 Task: Look for space in Néa Filadélfeia, Greece from 13th August, 2023 to 17th August, 2023 for 2 adults in price range Rs.10000 to Rs.16000. Place can be entire place with 2 bedrooms having 2 beds and 1 bathroom. Property type can be house, flat, hotel. Amenities needed are: wifi, washing machine. Booking option can be shelf check-in. Required host language is English.
Action: Mouse moved to (497, 61)
Screenshot: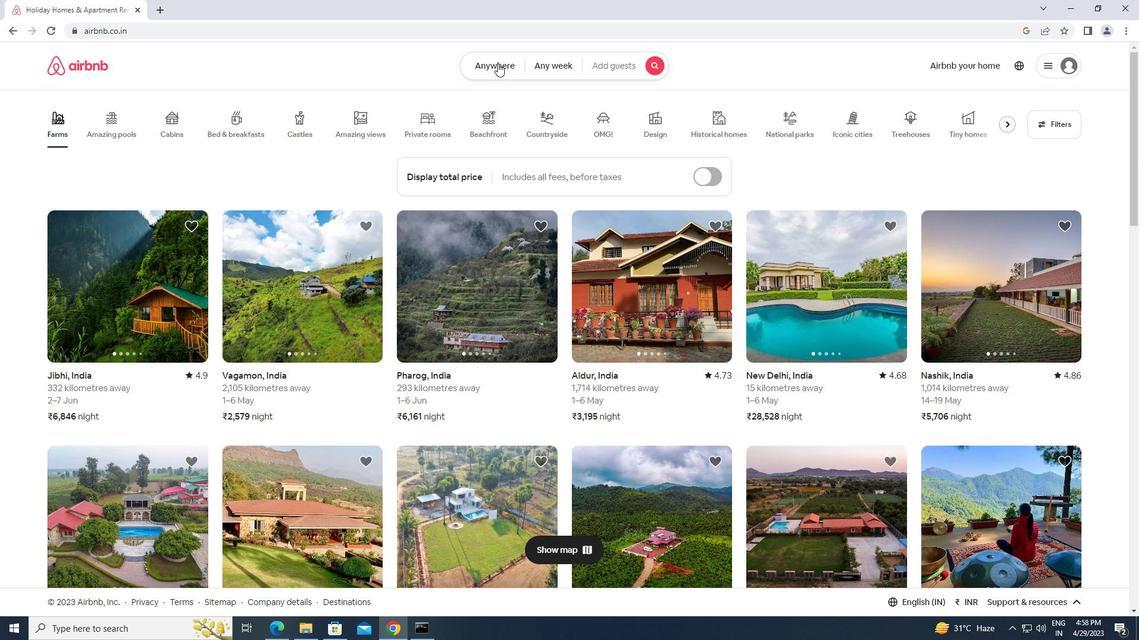 
Action: Mouse pressed left at (497, 61)
Screenshot: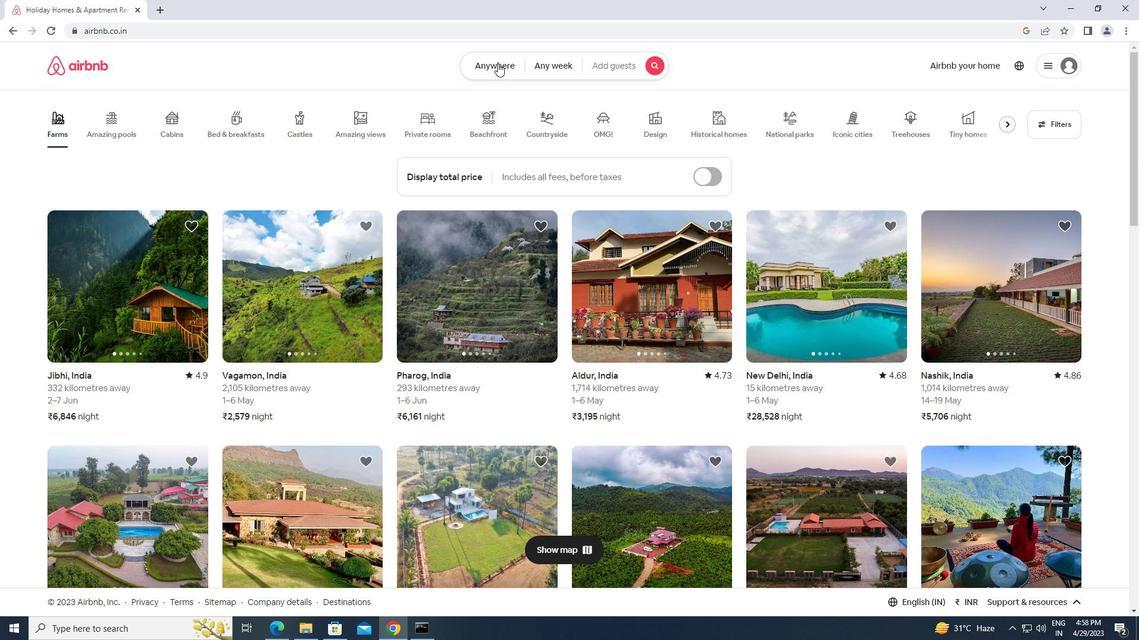 
Action: Mouse moved to (459, 100)
Screenshot: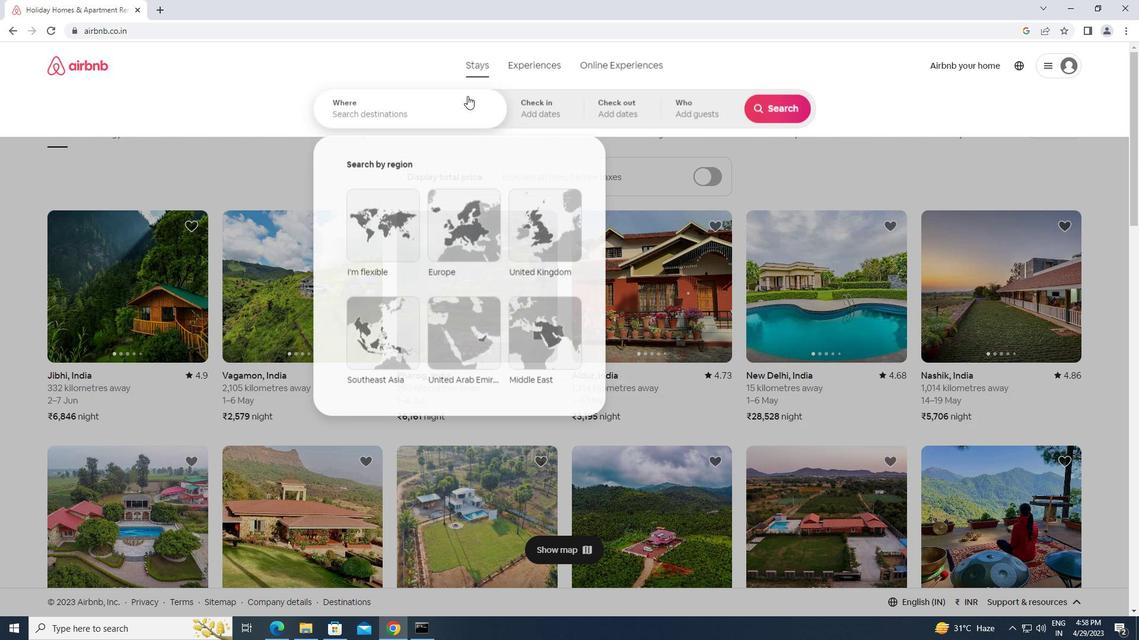 
Action: Mouse pressed left at (459, 100)
Screenshot: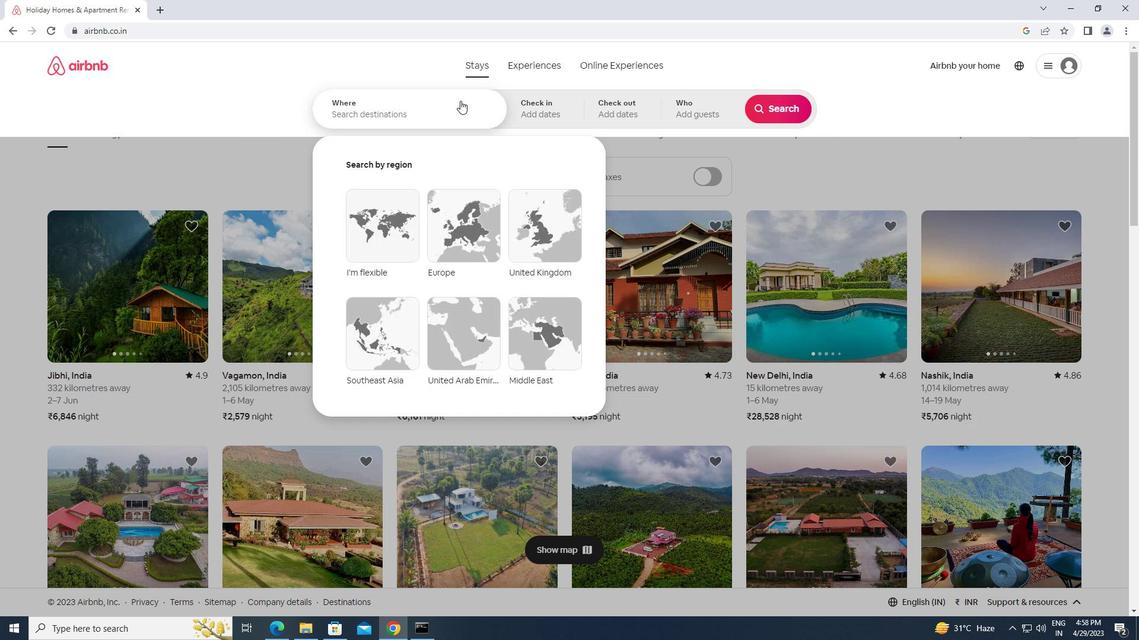 
Action: Key pressed <Key.caps_lock>n<Key.backspace><Key.caps_lock>n<Key.caps_lock>ea<Key.space><Key.caps_lock>f<Key.caps_lock>iladelfeia,<Key.space><Key.caps_lock>g<Key.caps_lock>reece<Key.enter>
Screenshot: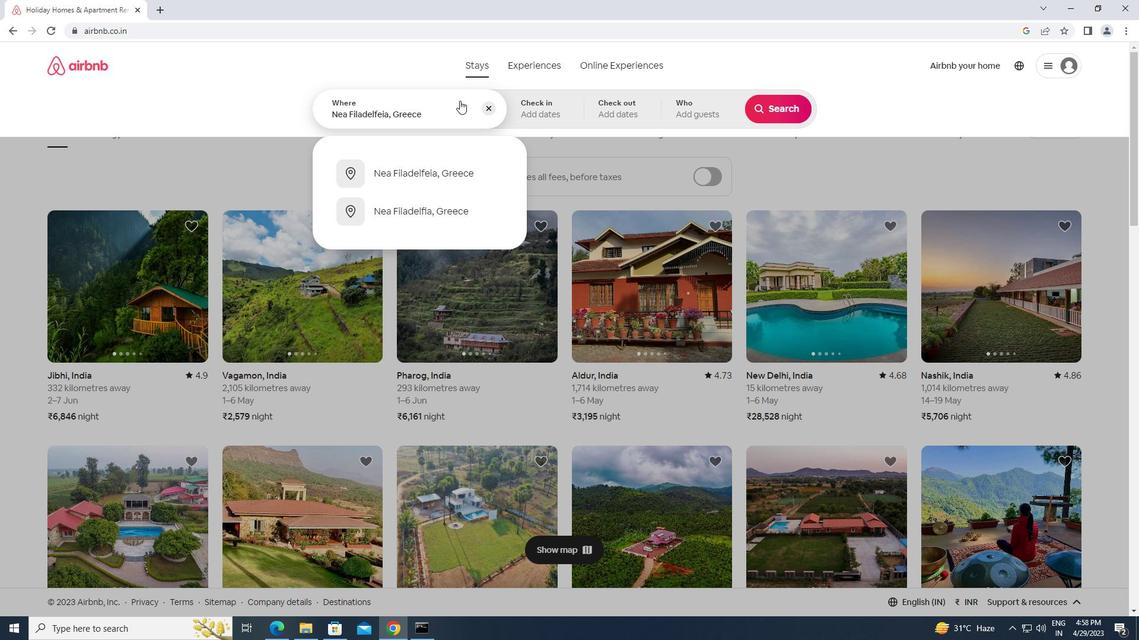 
Action: Mouse moved to (768, 200)
Screenshot: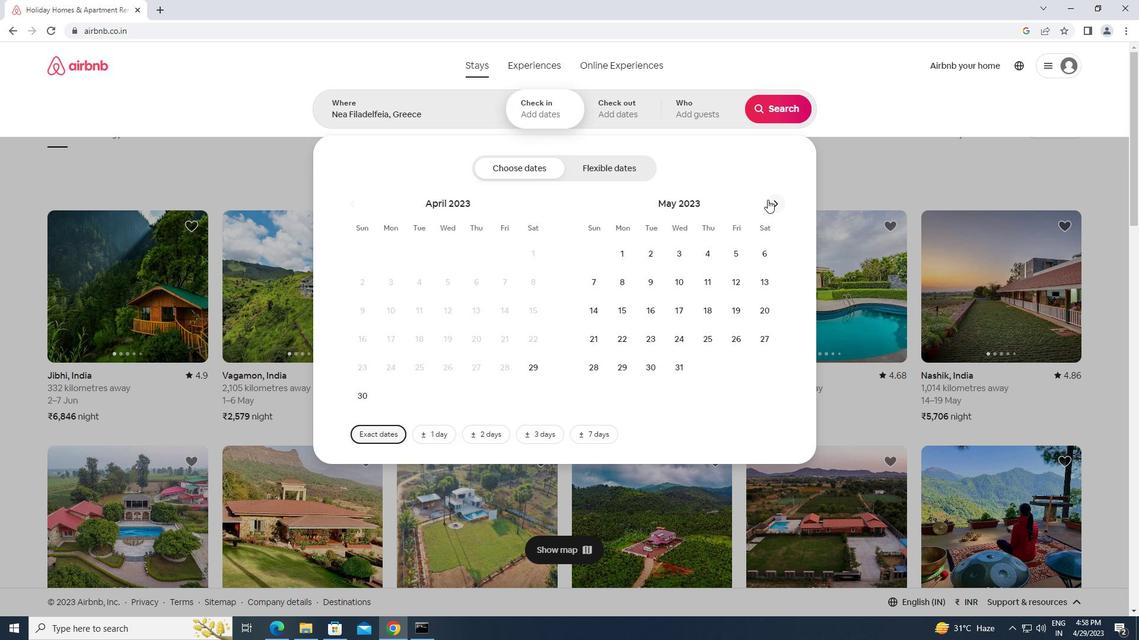 
Action: Mouse pressed left at (768, 200)
Screenshot: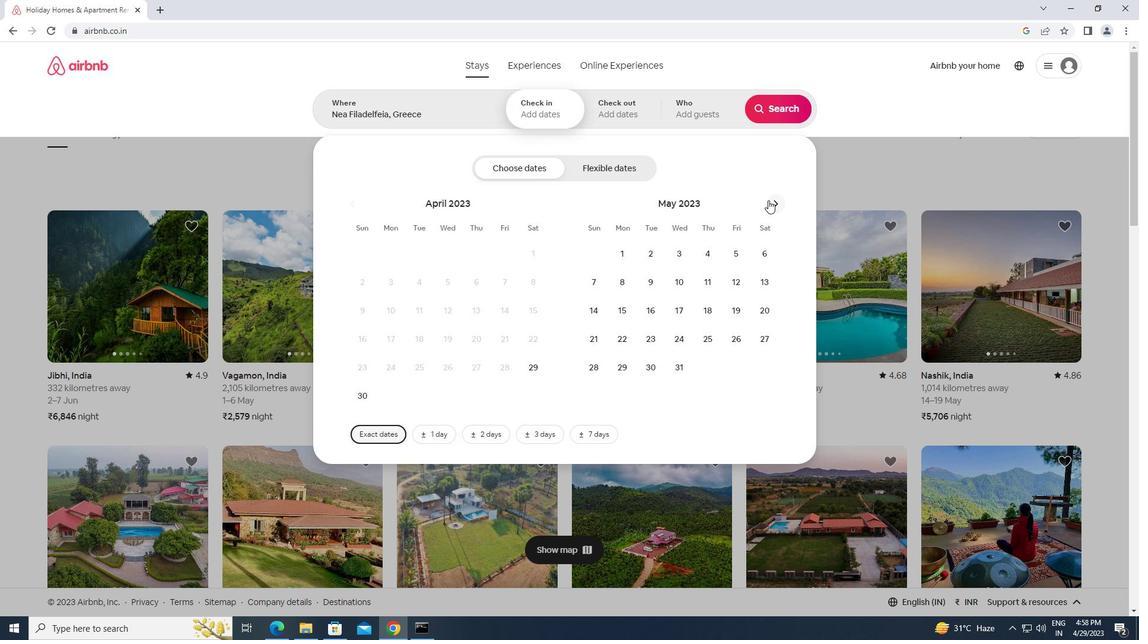 
Action: Mouse pressed left at (768, 200)
Screenshot: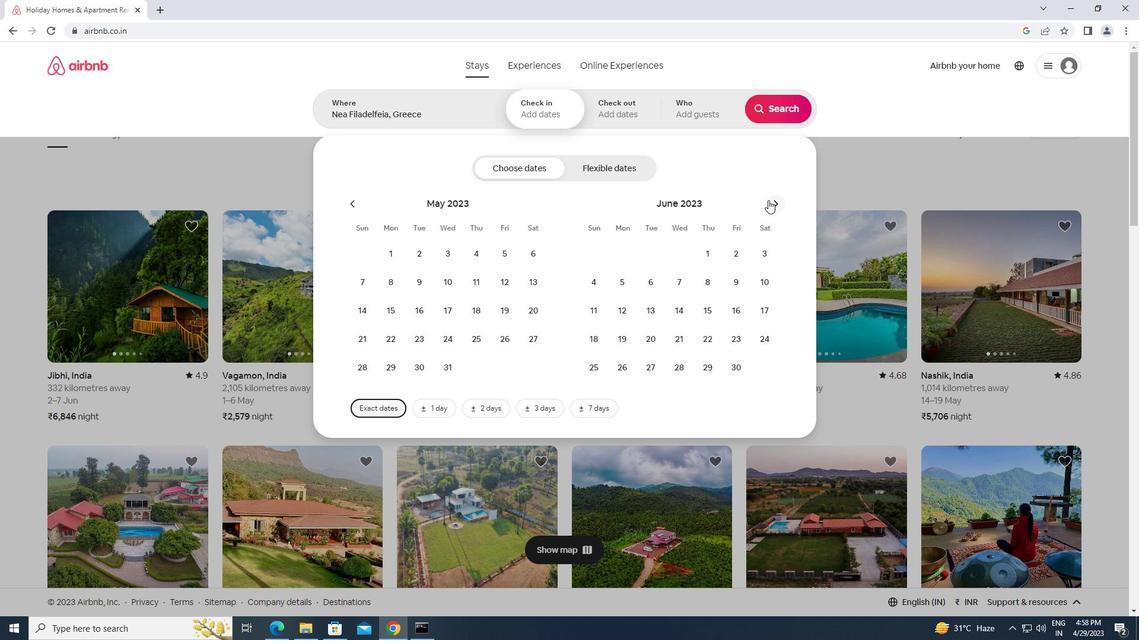 
Action: Mouse moved to (773, 211)
Screenshot: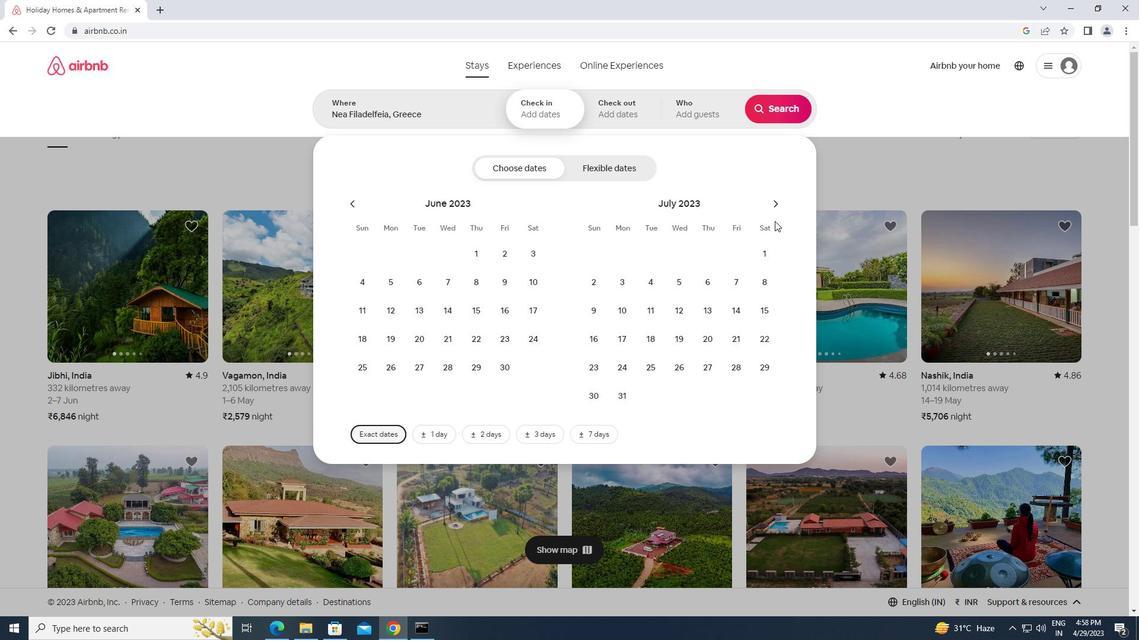 
Action: Mouse pressed left at (773, 211)
Screenshot: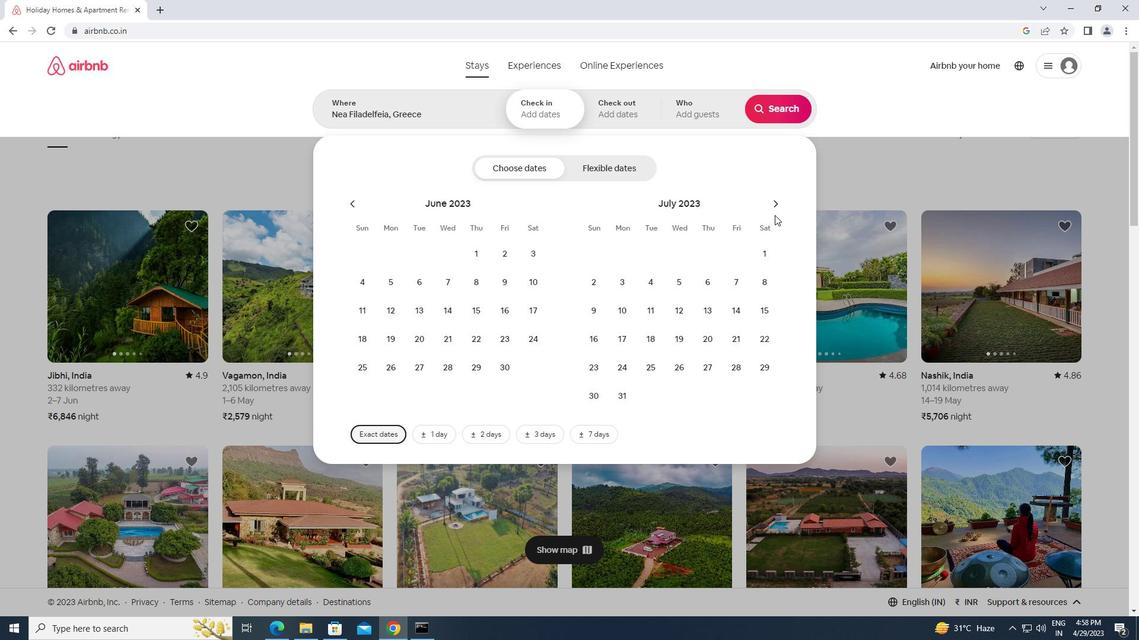 
Action: Mouse moved to (595, 307)
Screenshot: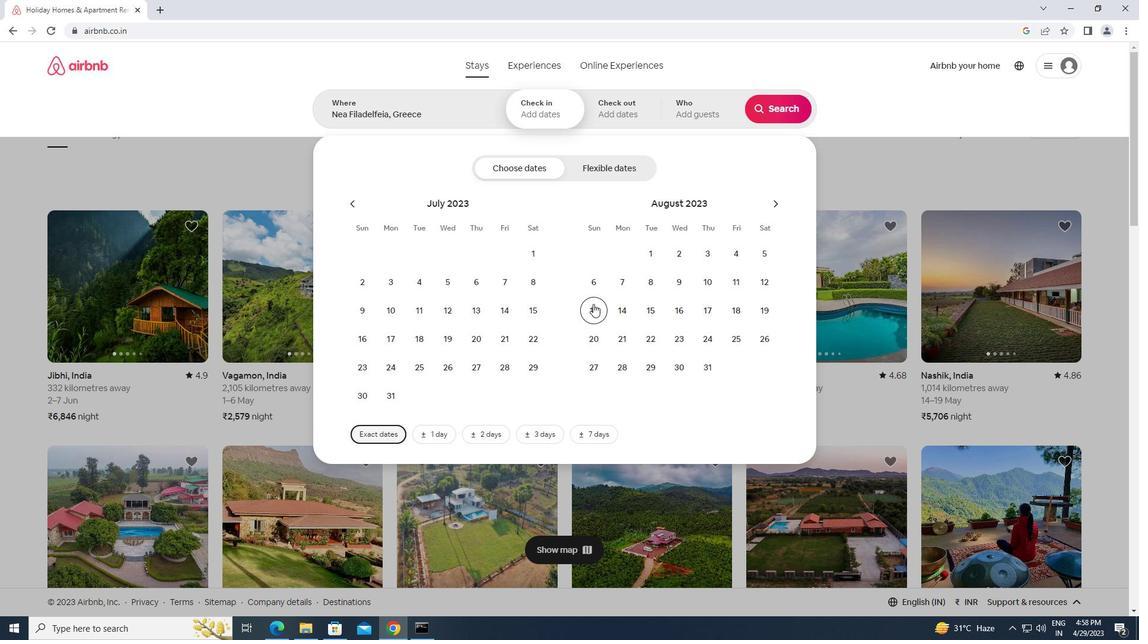 
Action: Mouse pressed left at (595, 307)
Screenshot: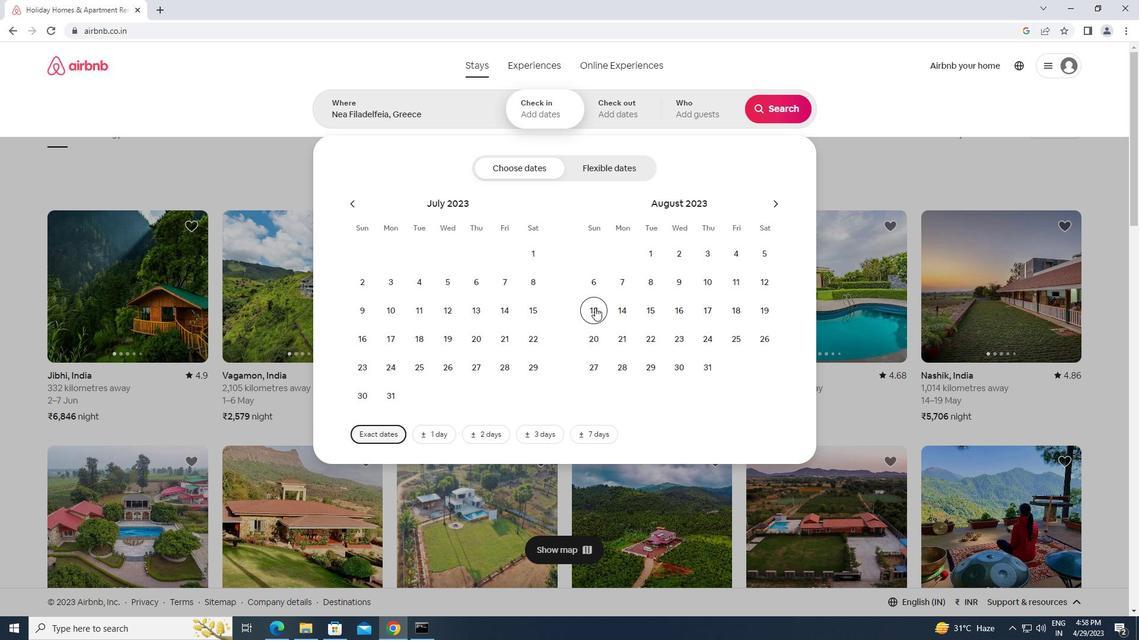 
Action: Mouse moved to (701, 310)
Screenshot: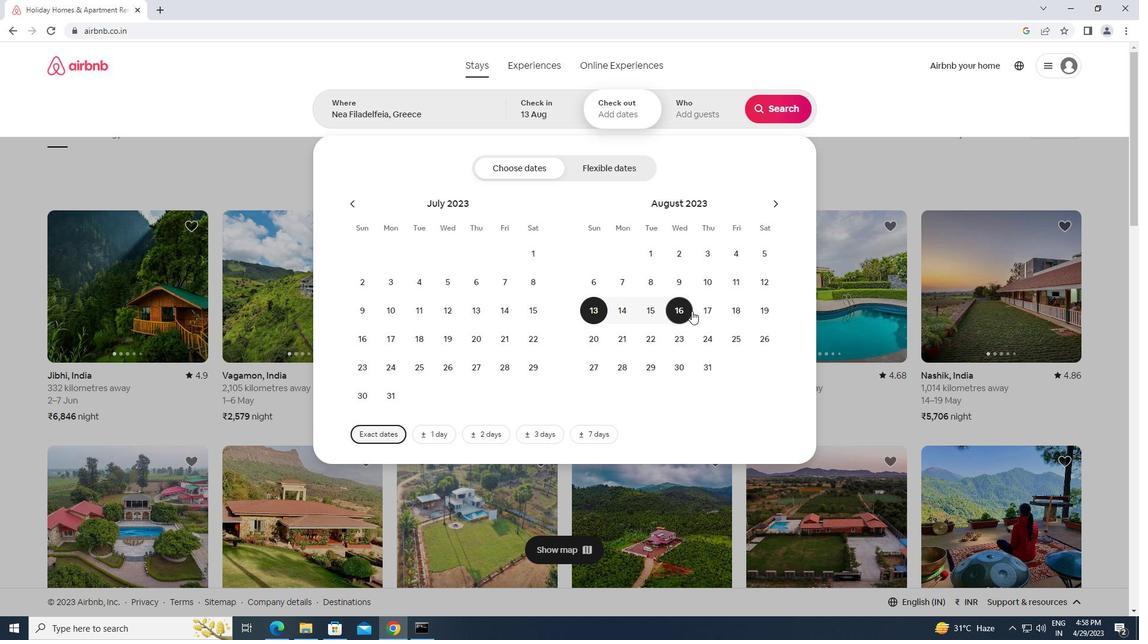 
Action: Mouse pressed left at (701, 310)
Screenshot: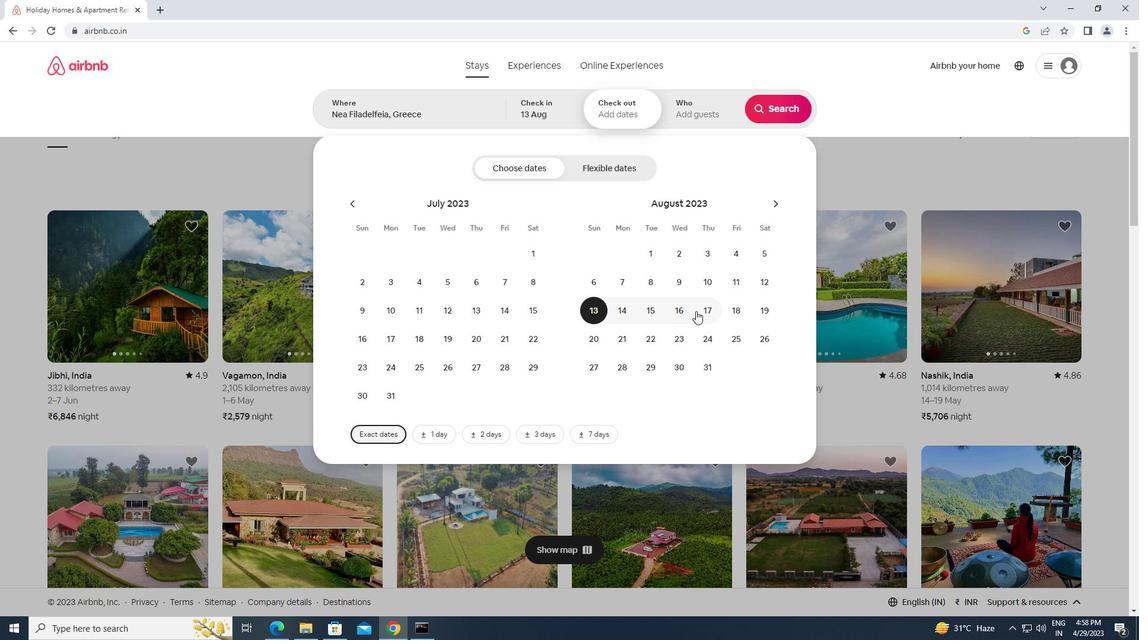 
Action: Mouse moved to (691, 109)
Screenshot: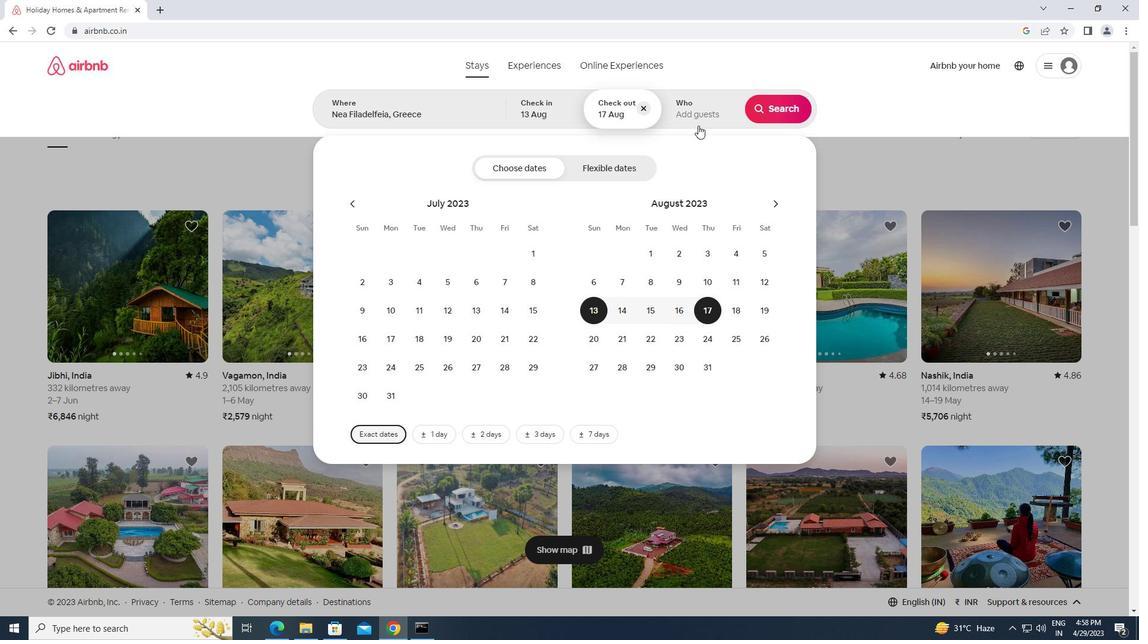 
Action: Mouse pressed left at (691, 109)
Screenshot: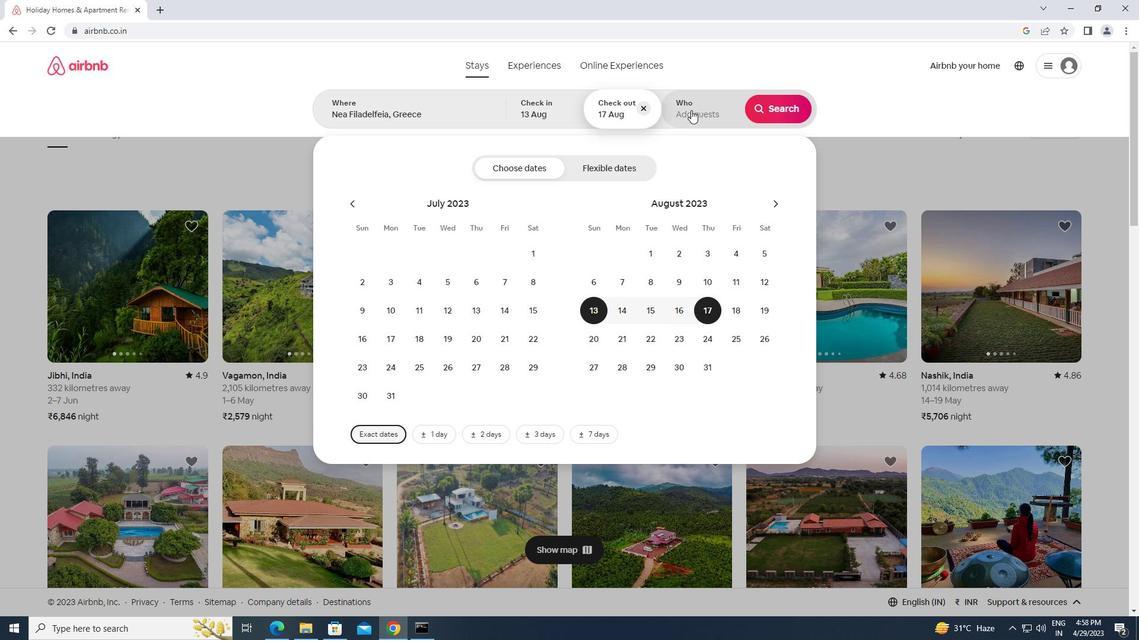 
Action: Mouse moved to (781, 167)
Screenshot: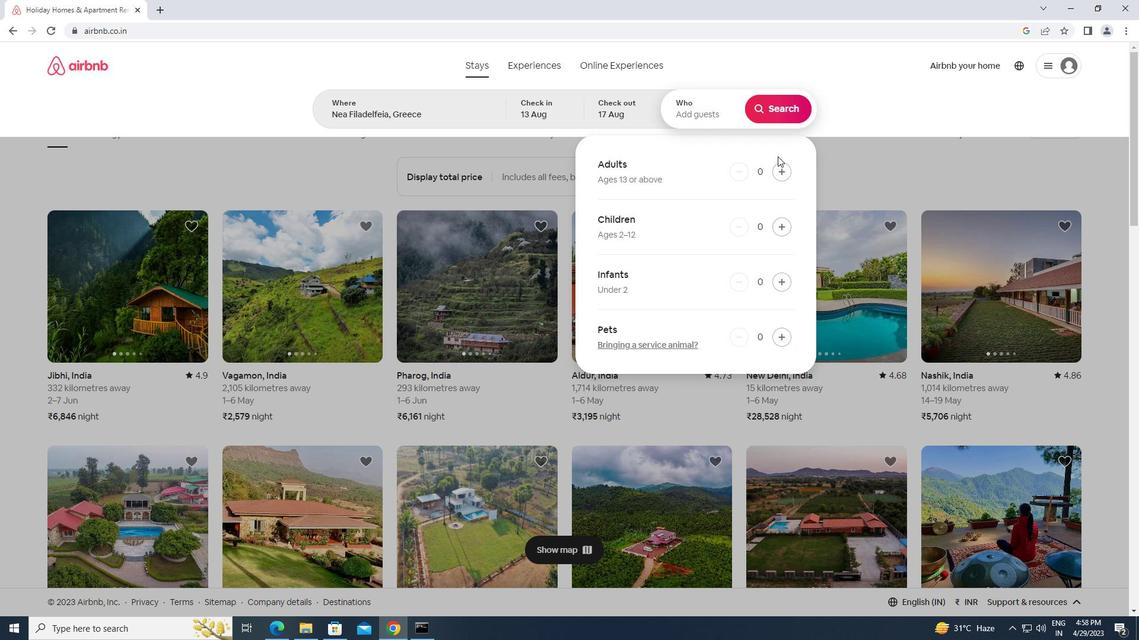 
Action: Mouse pressed left at (781, 167)
Screenshot: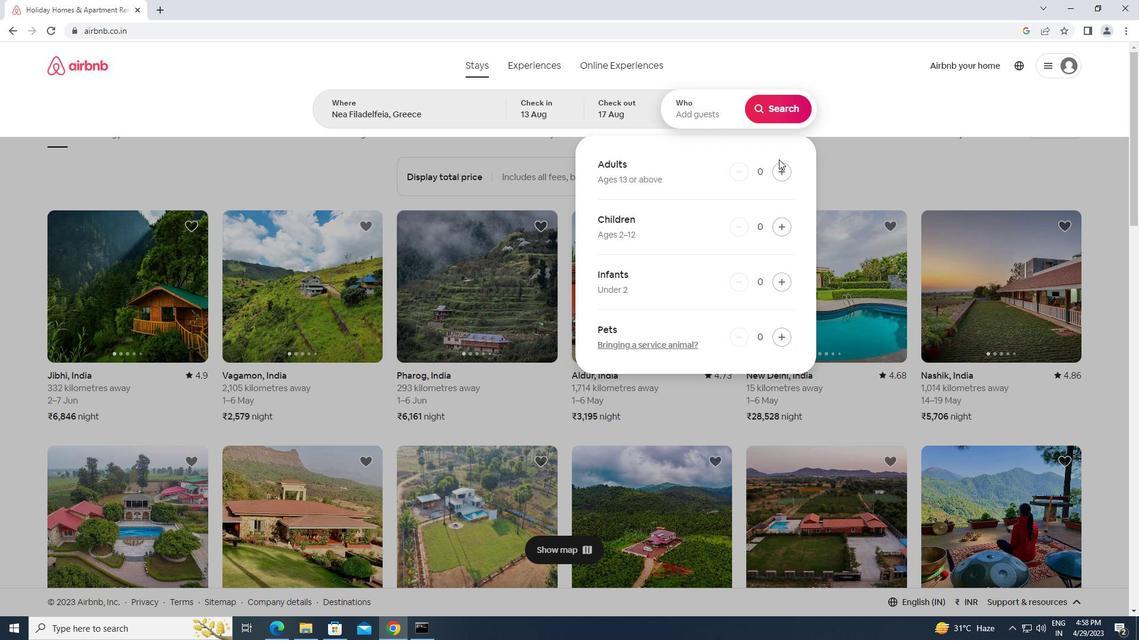 
Action: Mouse pressed left at (781, 167)
Screenshot: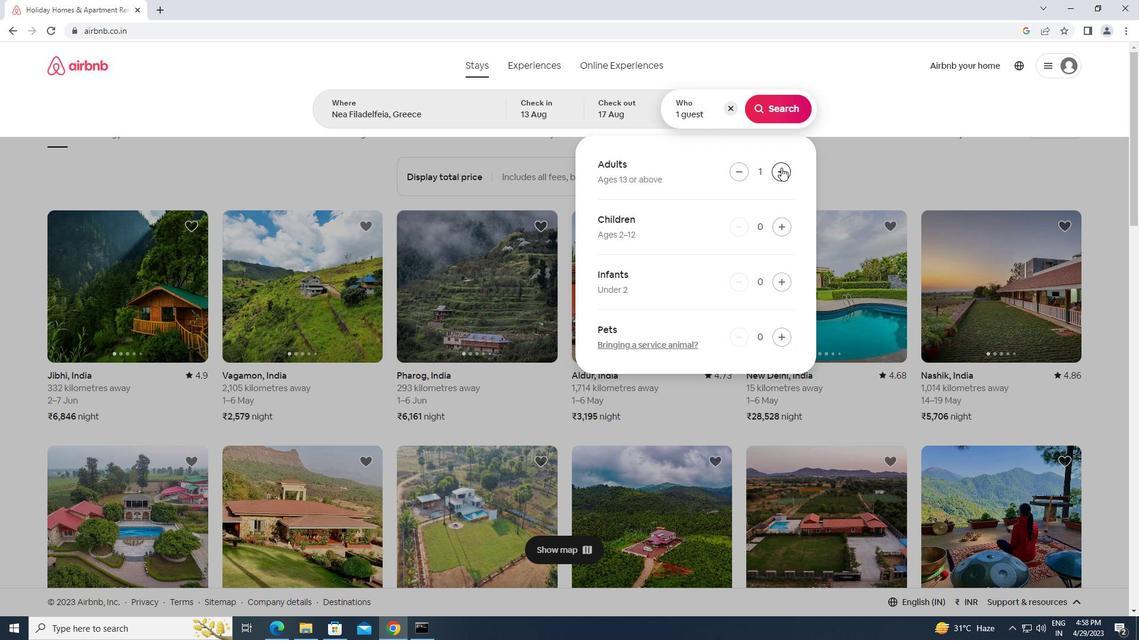 
Action: Mouse moved to (779, 113)
Screenshot: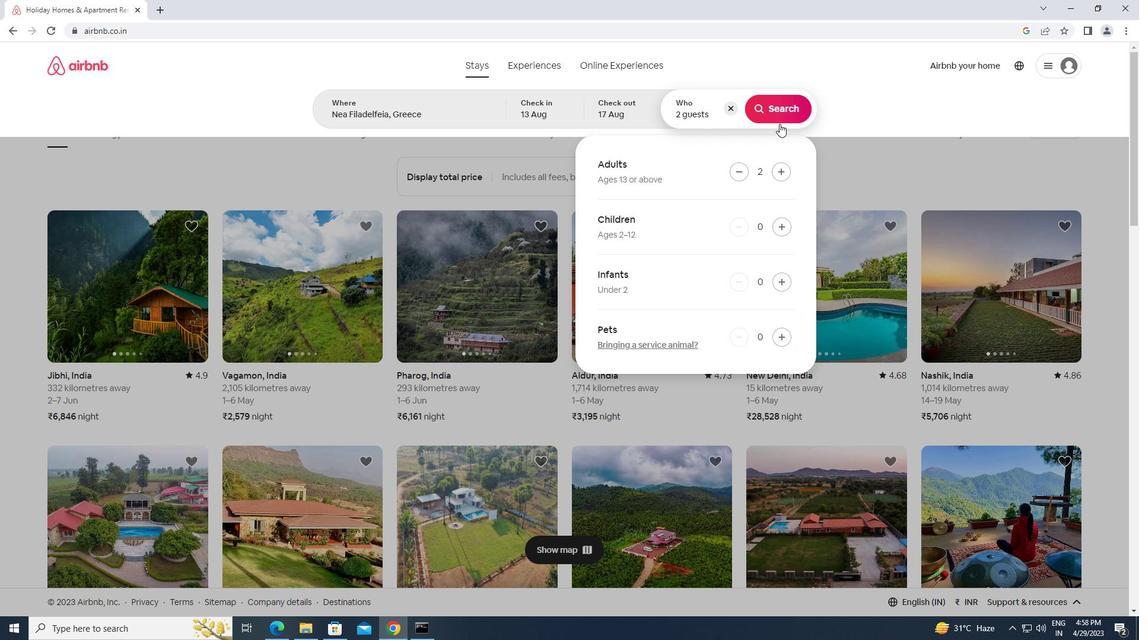 
Action: Mouse pressed left at (779, 113)
Screenshot: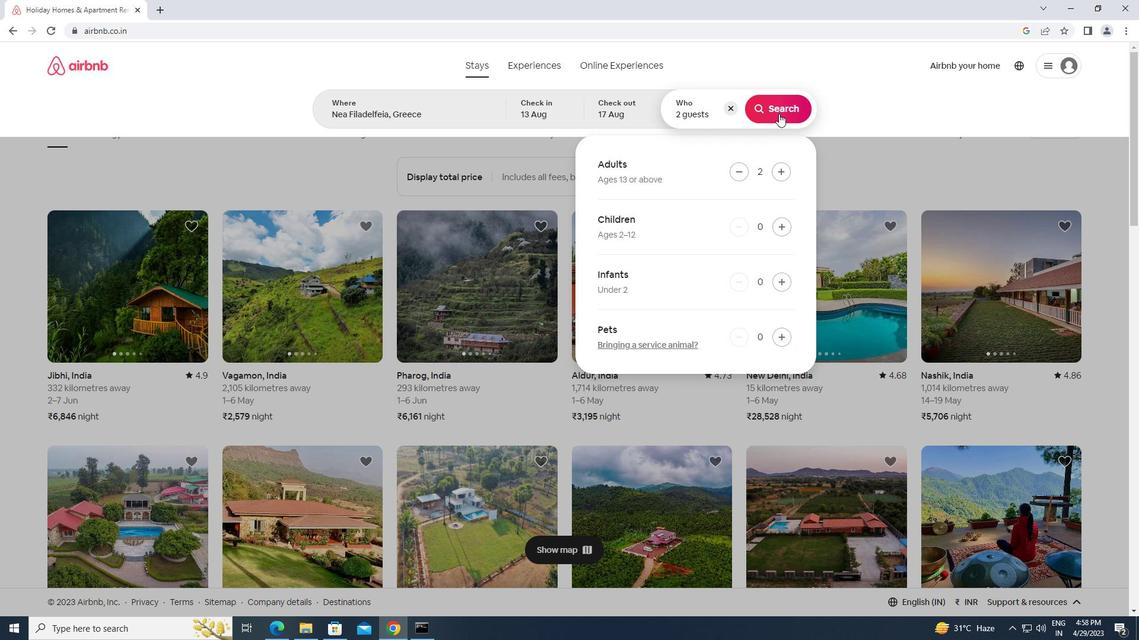 
Action: Mouse moved to (1088, 110)
Screenshot: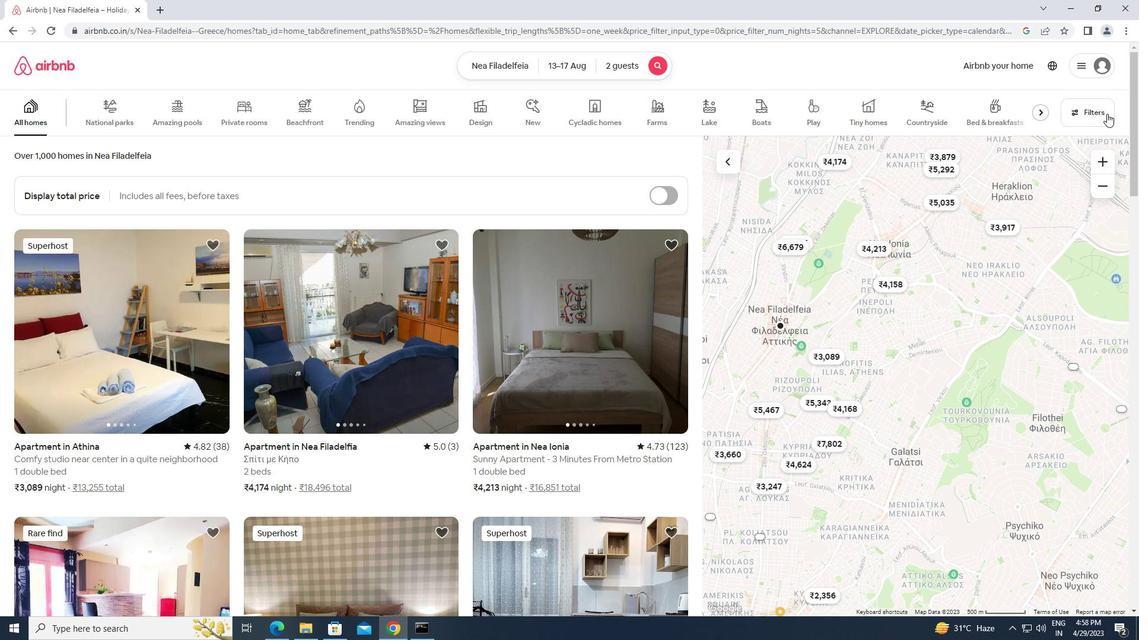 
Action: Mouse pressed left at (1088, 110)
Screenshot: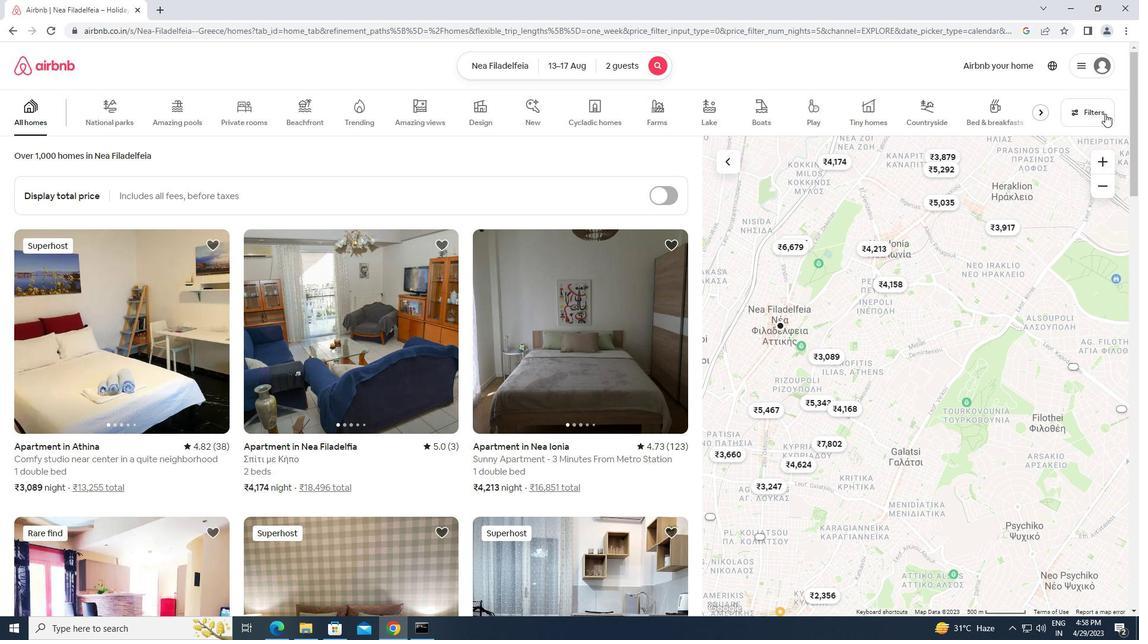 
Action: Mouse moved to (431, 258)
Screenshot: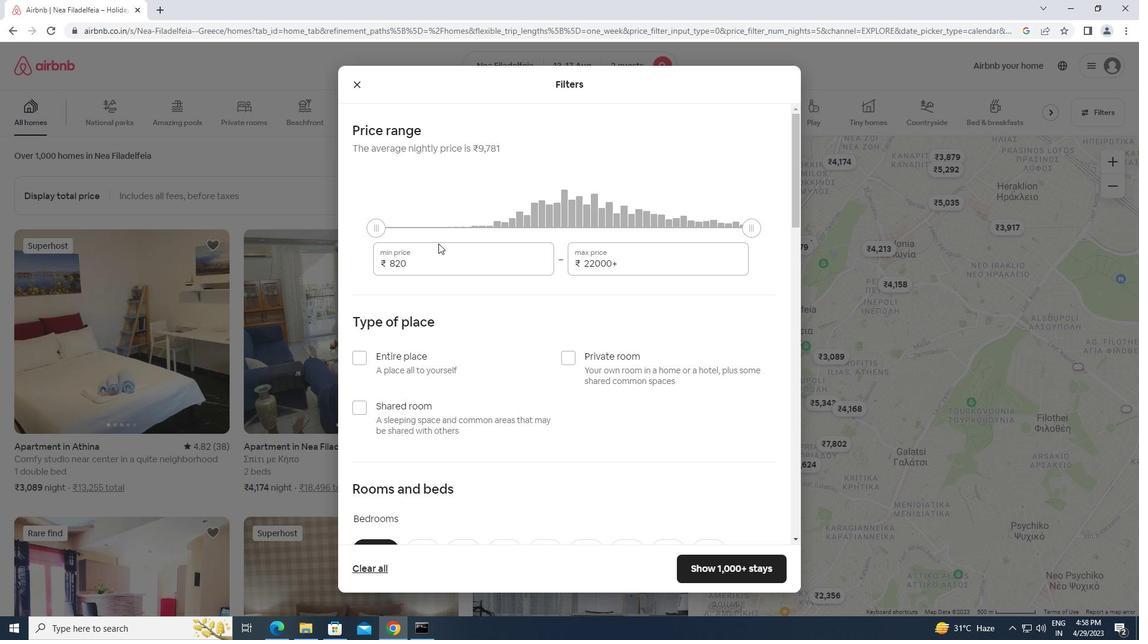 
Action: Mouse pressed left at (431, 258)
Screenshot: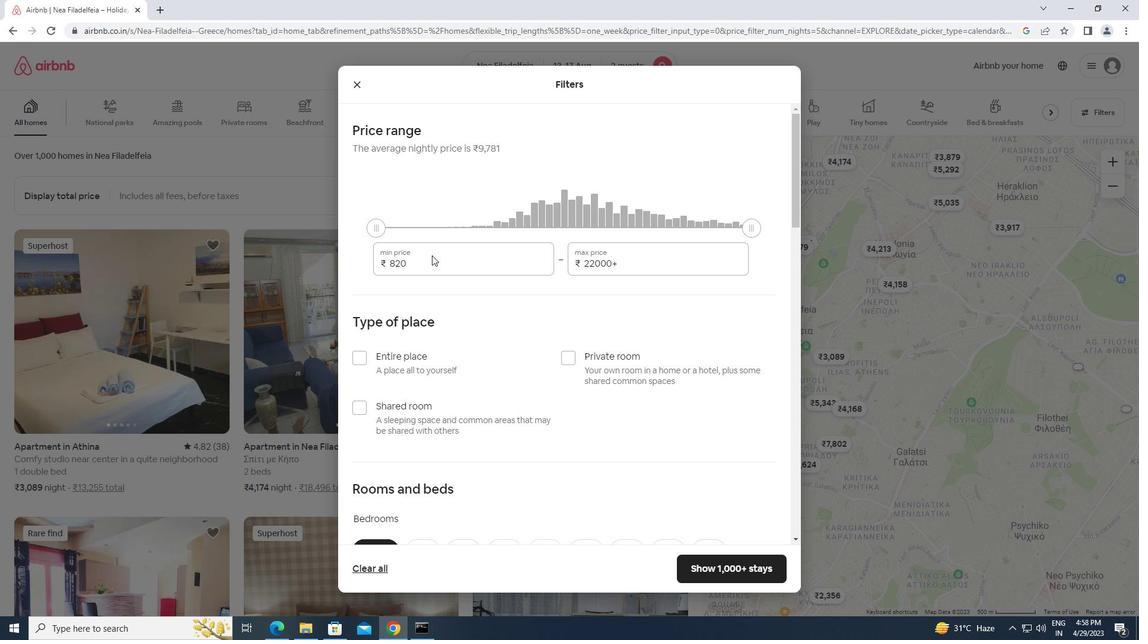 
Action: Mouse moved to (331, 264)
Screenshot: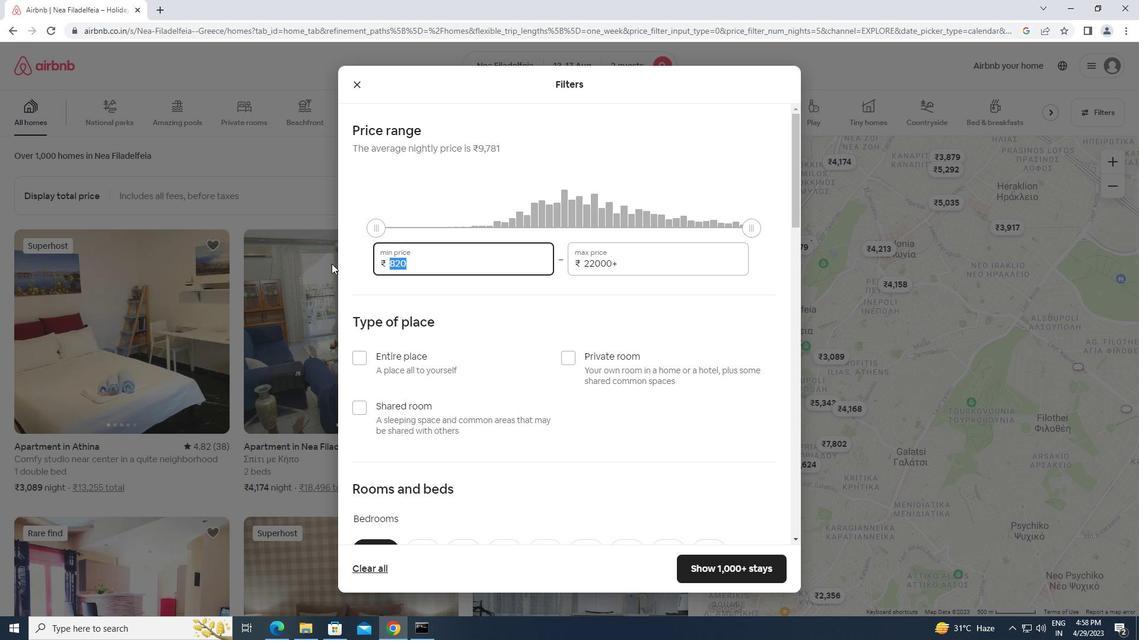 
Action: Key pressed 10000<Key.tab><Key.backspace>16<Key.backspace><Key.backspace><Key.backspace><Key.backspace><Key.backspace><Key.backspace><Key.backspace><Key.backspace><Key.backspace><Key.backspace><Key.backspace><Key.backspace><Key.backspace>16000
Screenshot: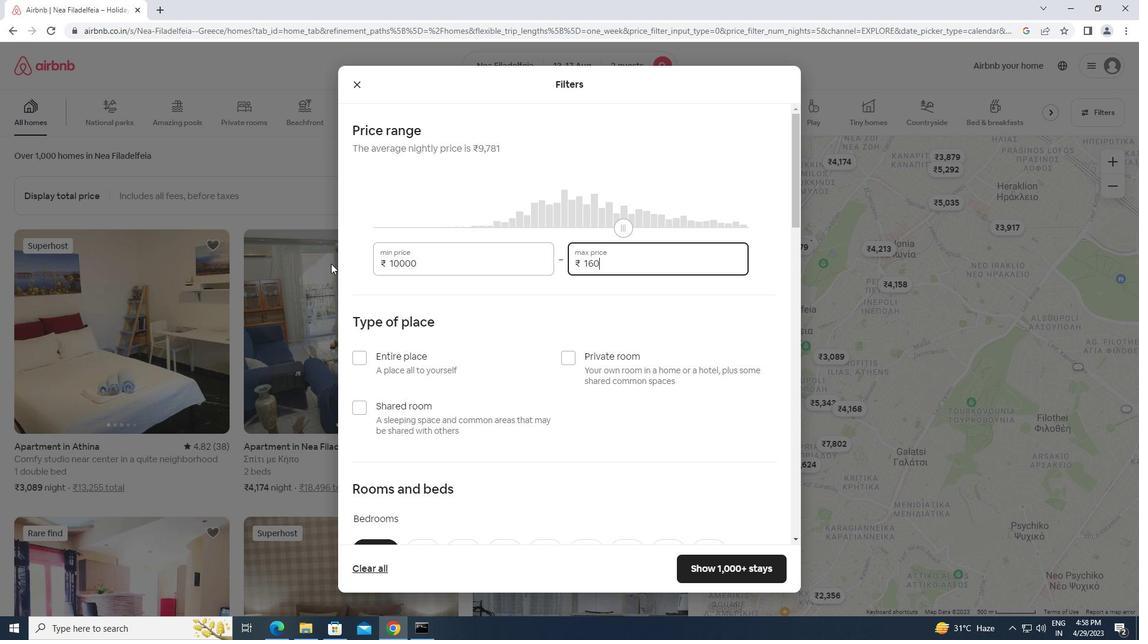 
Action: Mouse moved to (352, 351)
Screenshot: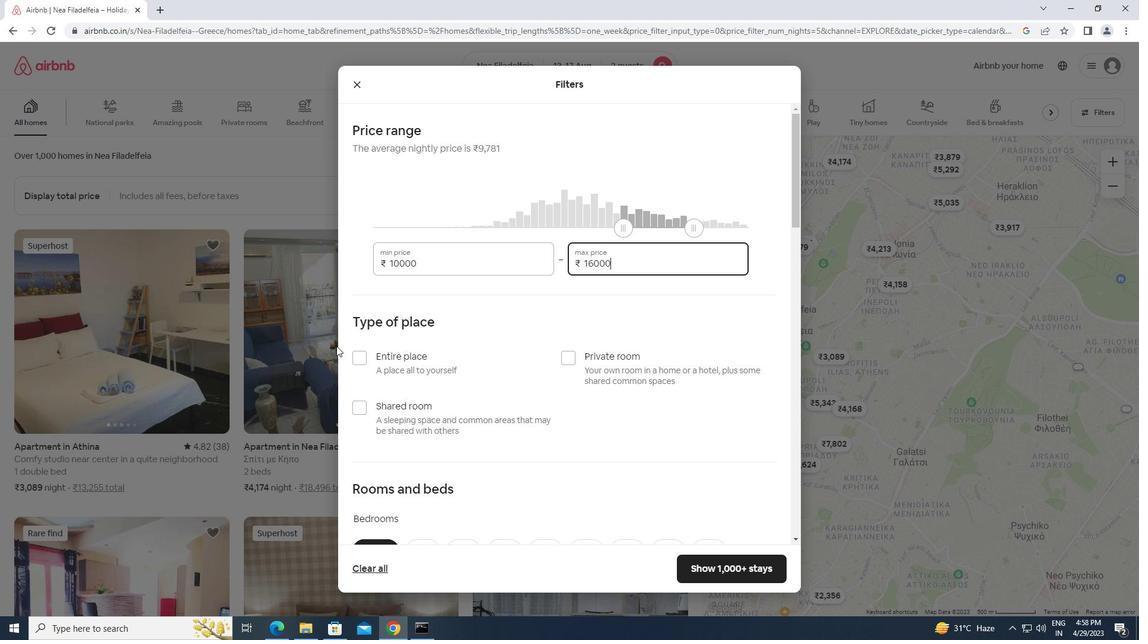 
Action: Mouse pressed left at (352, 351)
Screenshot: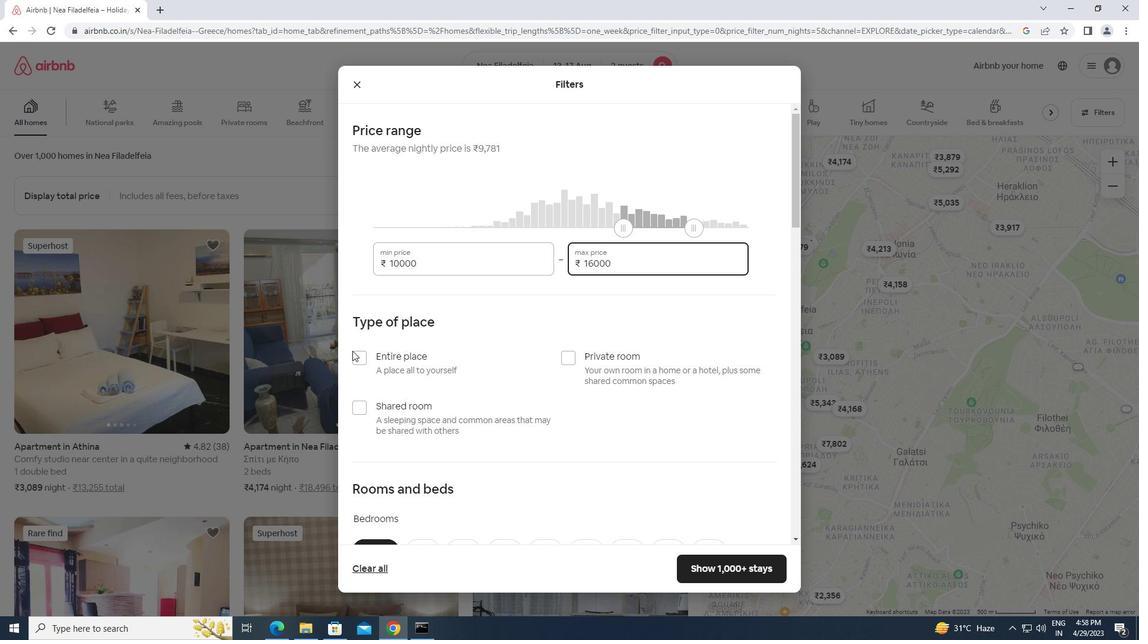 
Action: Mouse moved to (419, 370)
Screenshot: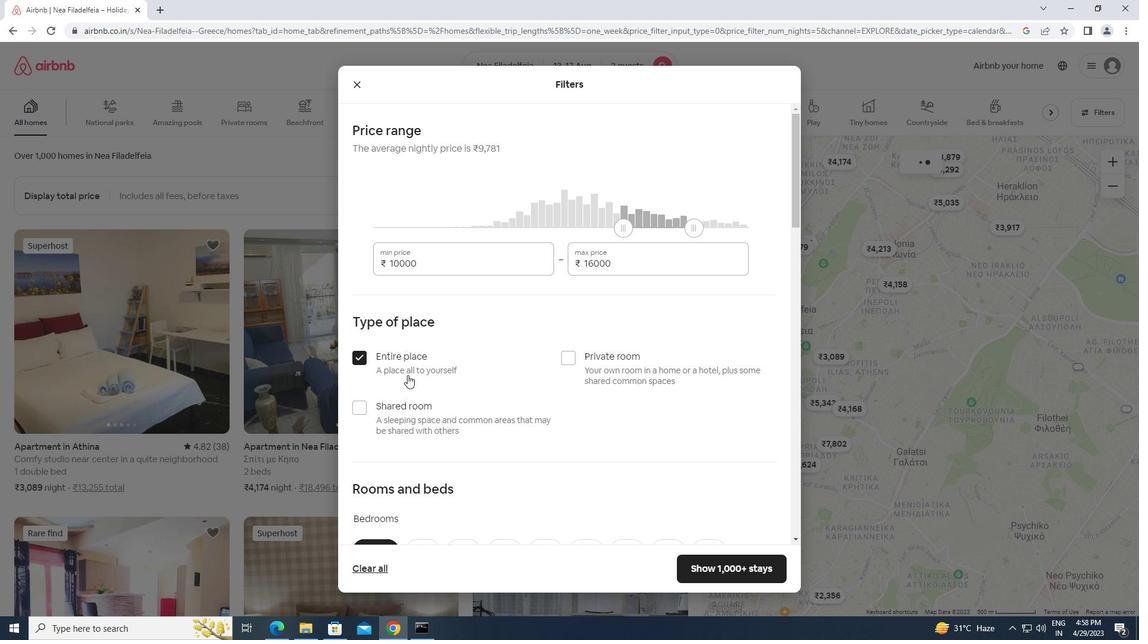 
Action: Mouse scrolled (419, 369) with delta (0, 0)
Screenshot: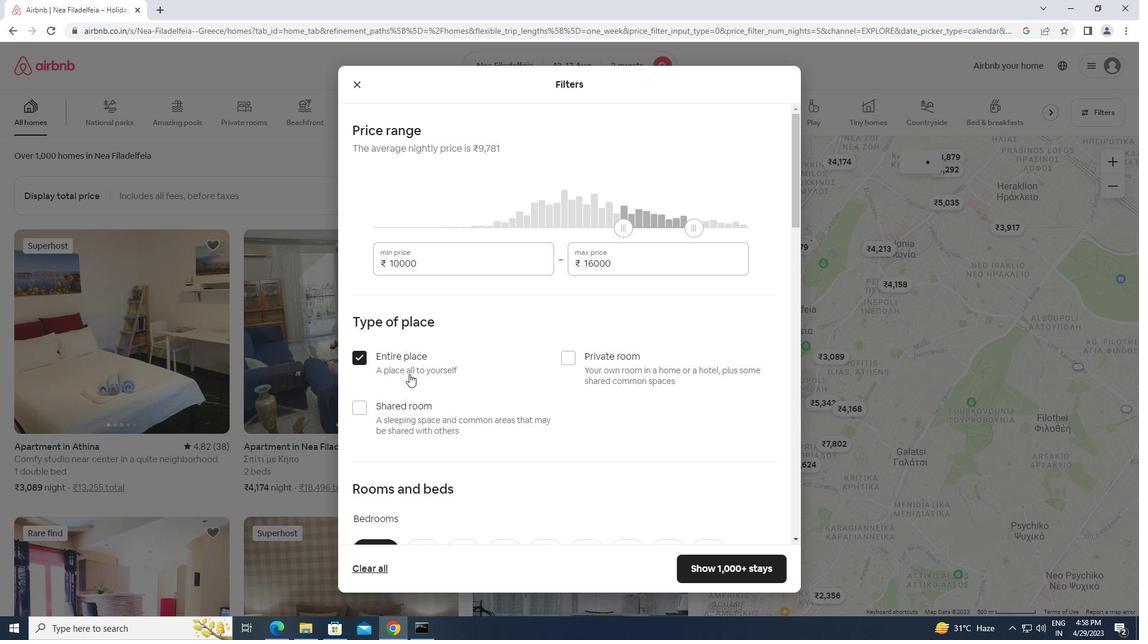 
Action: Mouse scrolled (419, 369) with delta (0, 0)
Screenshot: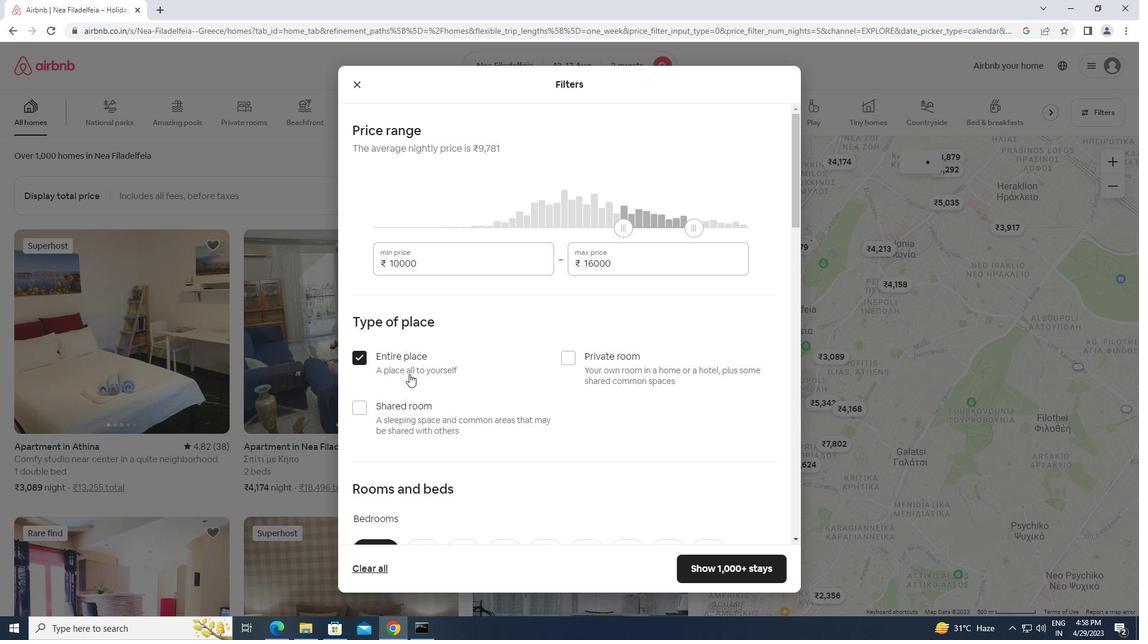 
Action: Mouse scrolled (419, 369) with delta (0, 0)
Screenshot: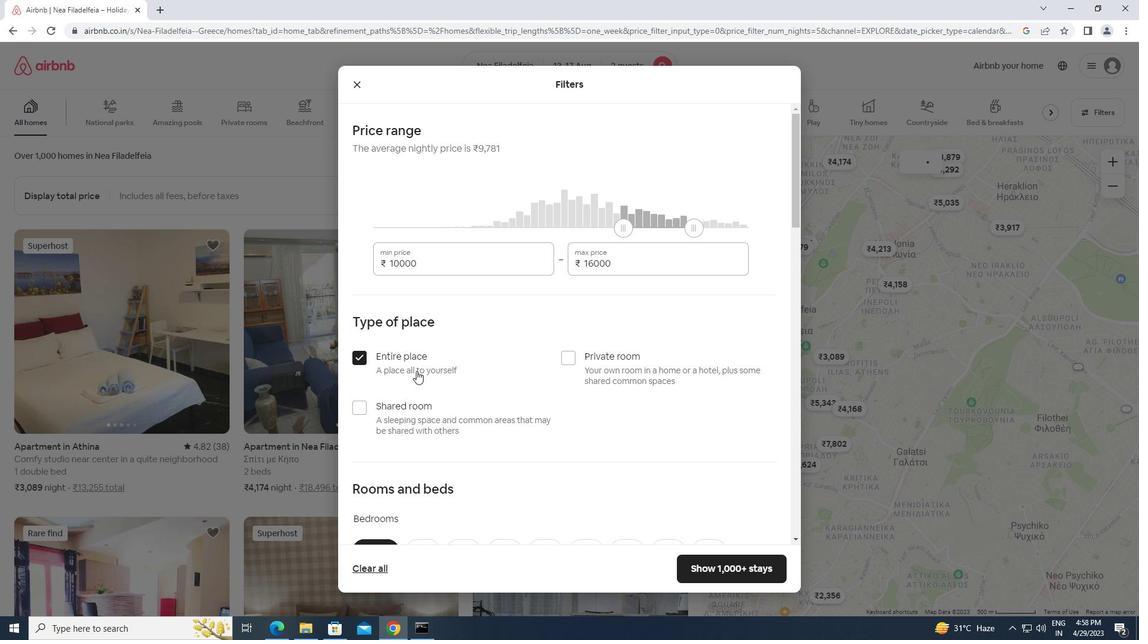 
Action: Mouse moved to (464, 367)
Screenshot: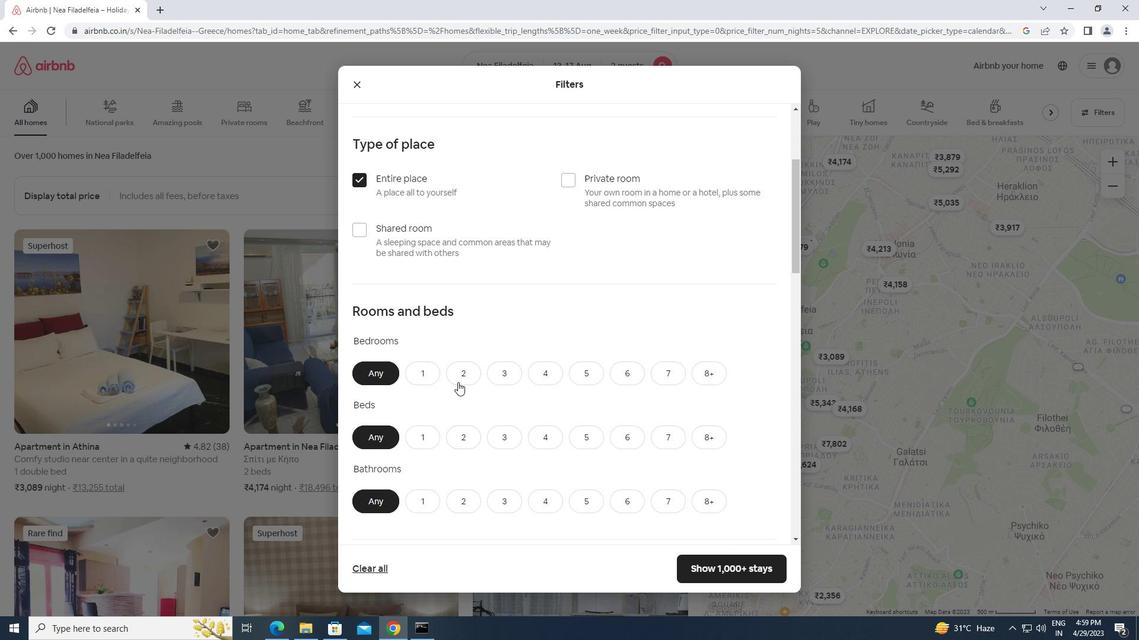 
Action: Mouse pressed left at (464, 367)
Screenshot: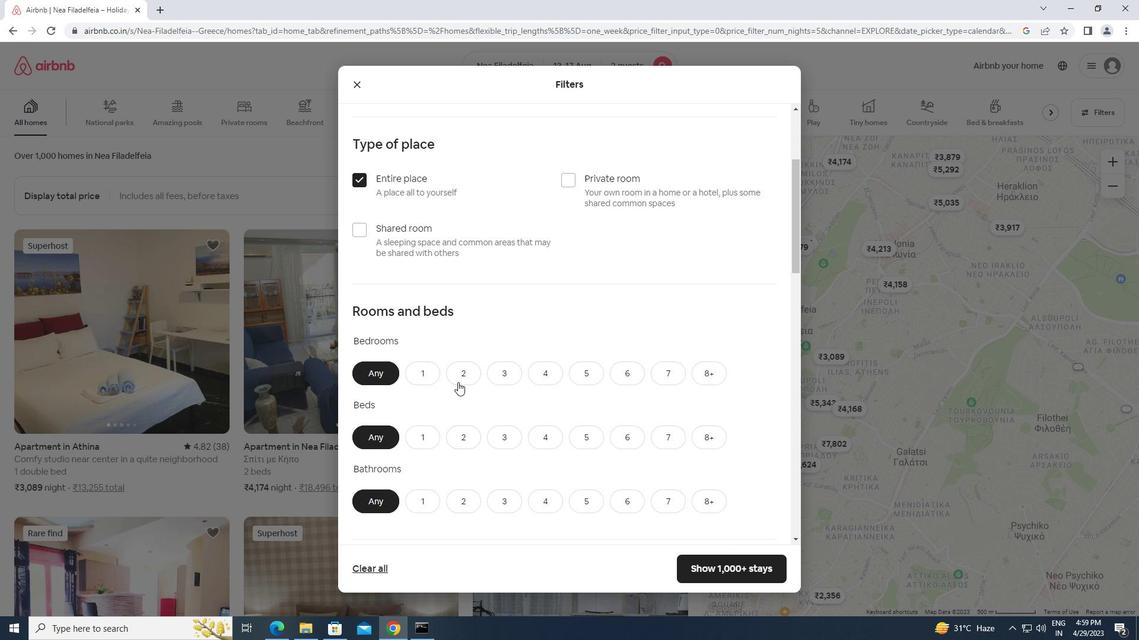 
Action: Mouse moved to (460, 436)
Screenshot: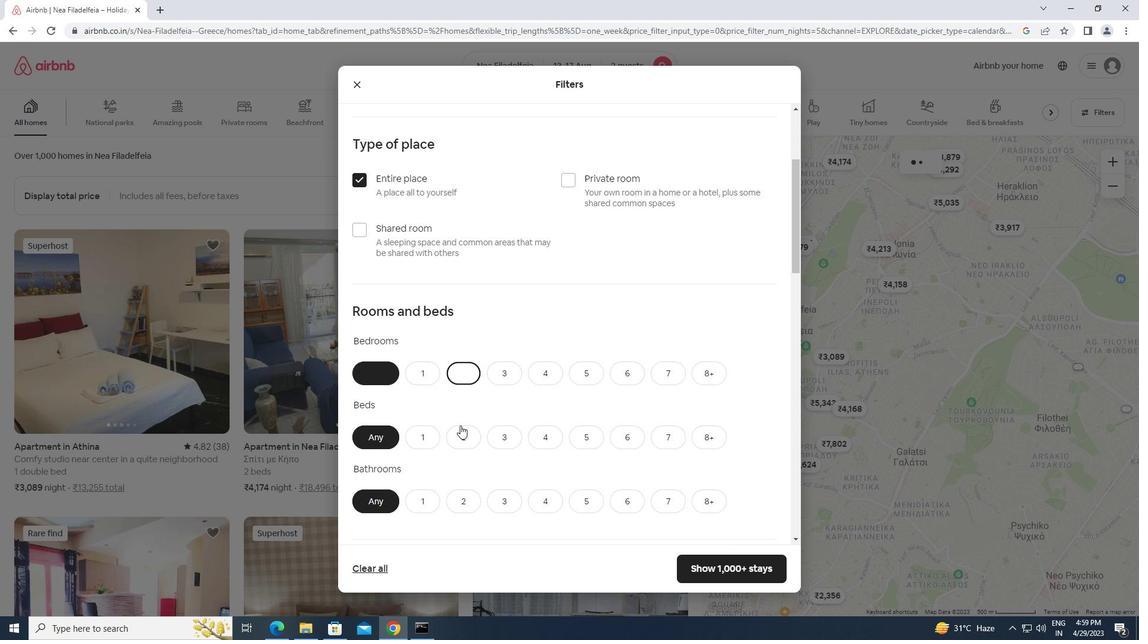 
Action: Mouse pressed left at (460, 436)
Screenshot: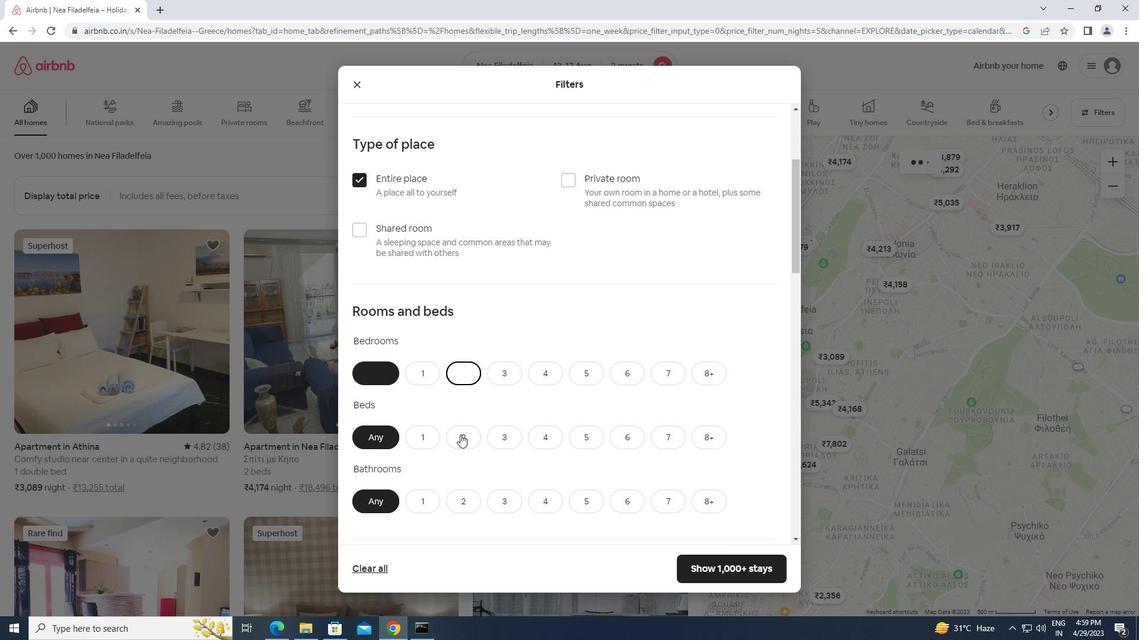 
Action: Mouse moved to (435, 498)
Screenshot: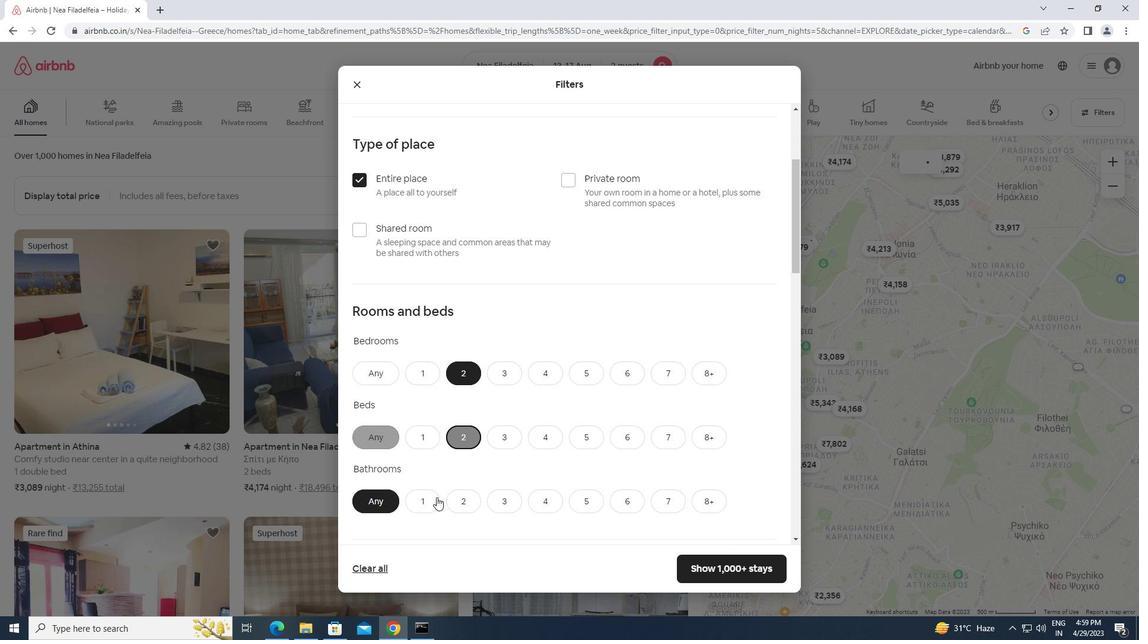
Action: Mouse pressed left at (435, 498)
Screenshot: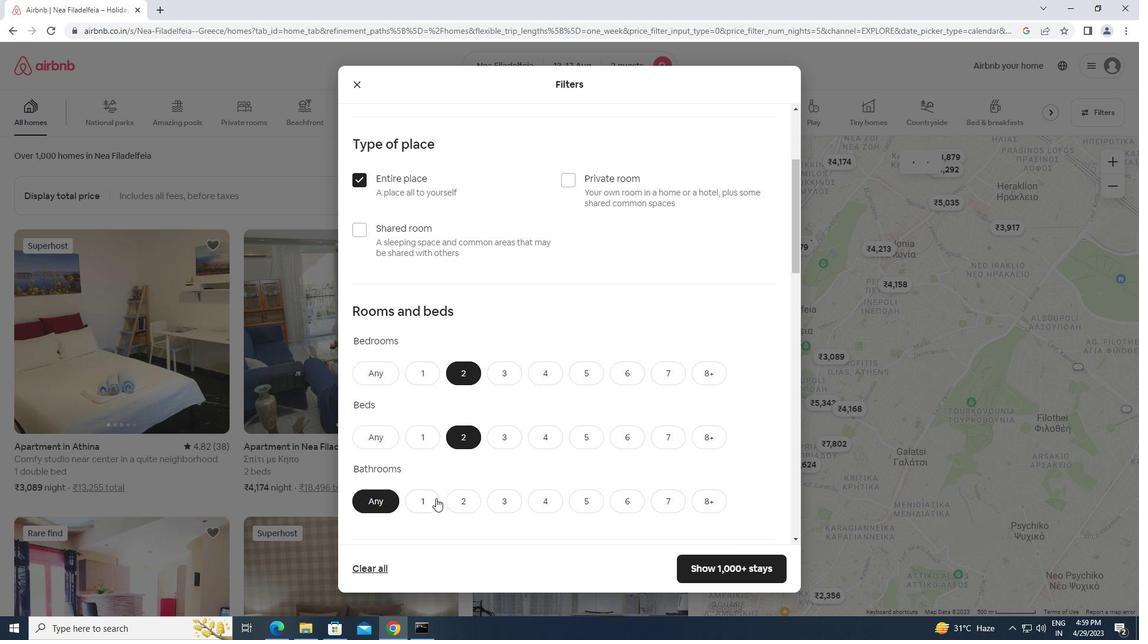 
Action: Mouse moved to (471, 495)
Screenshot: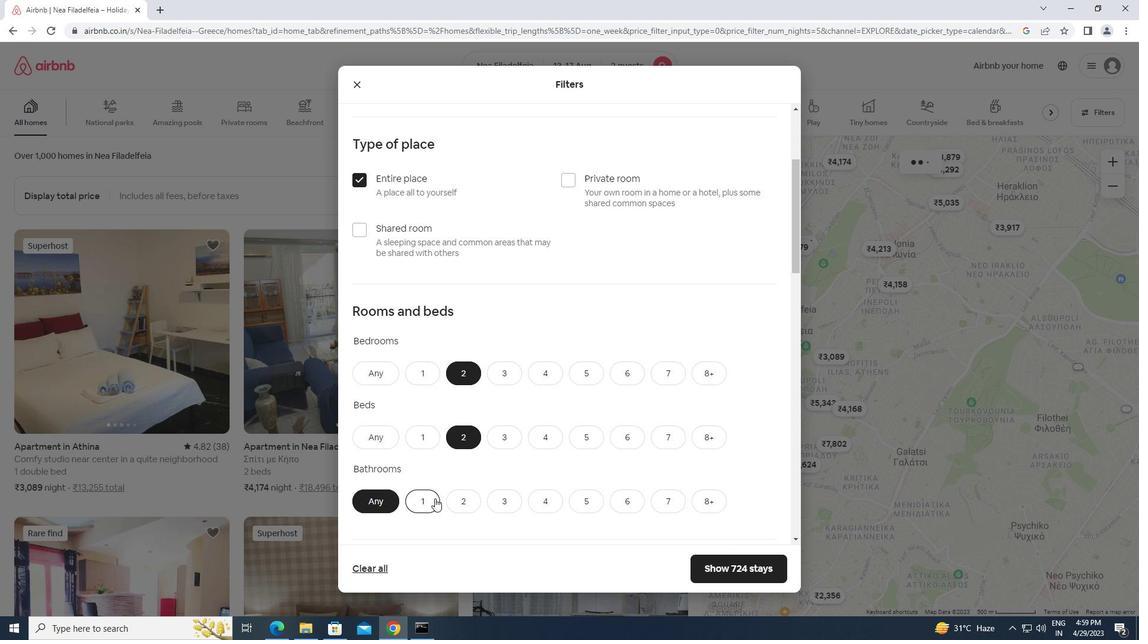 
Action: Mouse scrolled (471, 494) with delta (0, 0)
Screenshot: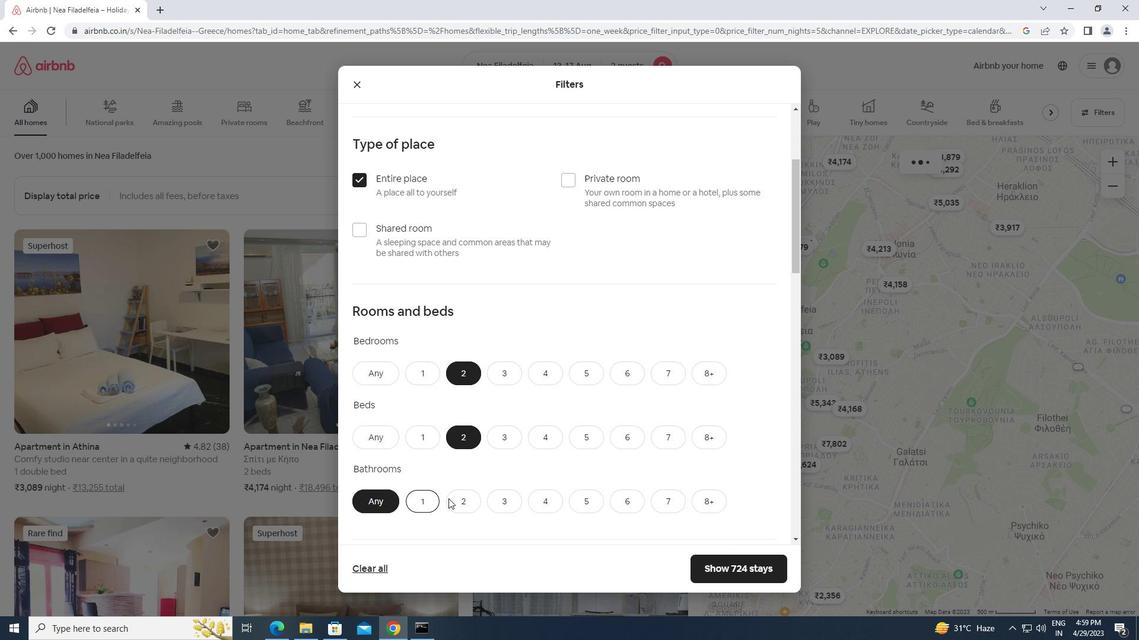 
Action: Mouse scrolled (471, 494) with delta (0, 0)
Screenshot: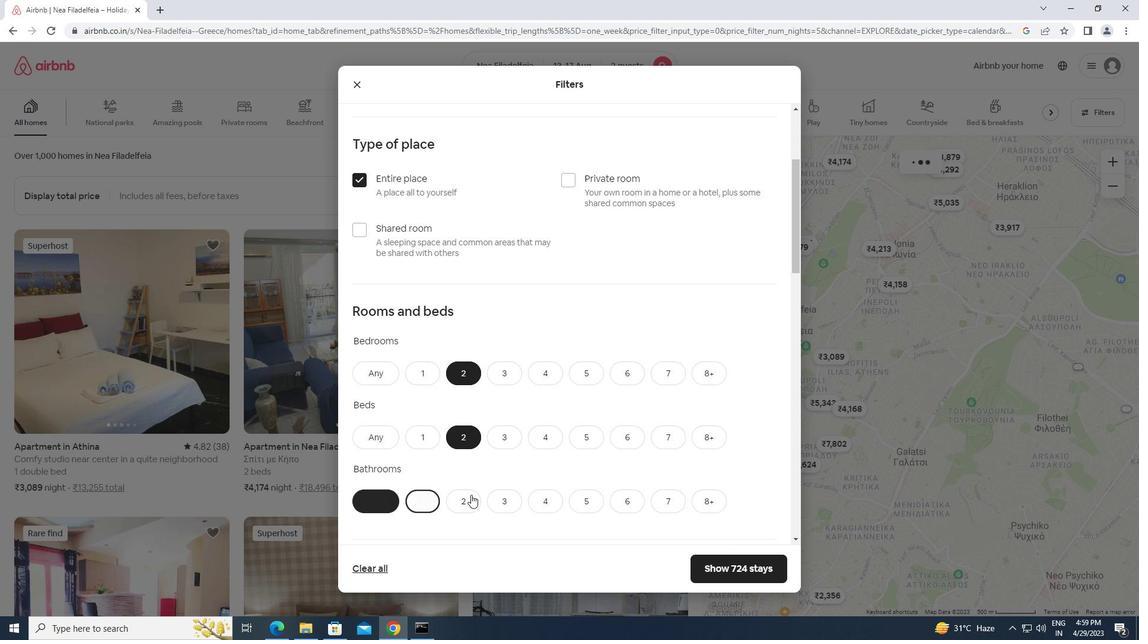 
Action: Mouse scrolled (471, 494) with delta (0, 0)
Screenshot: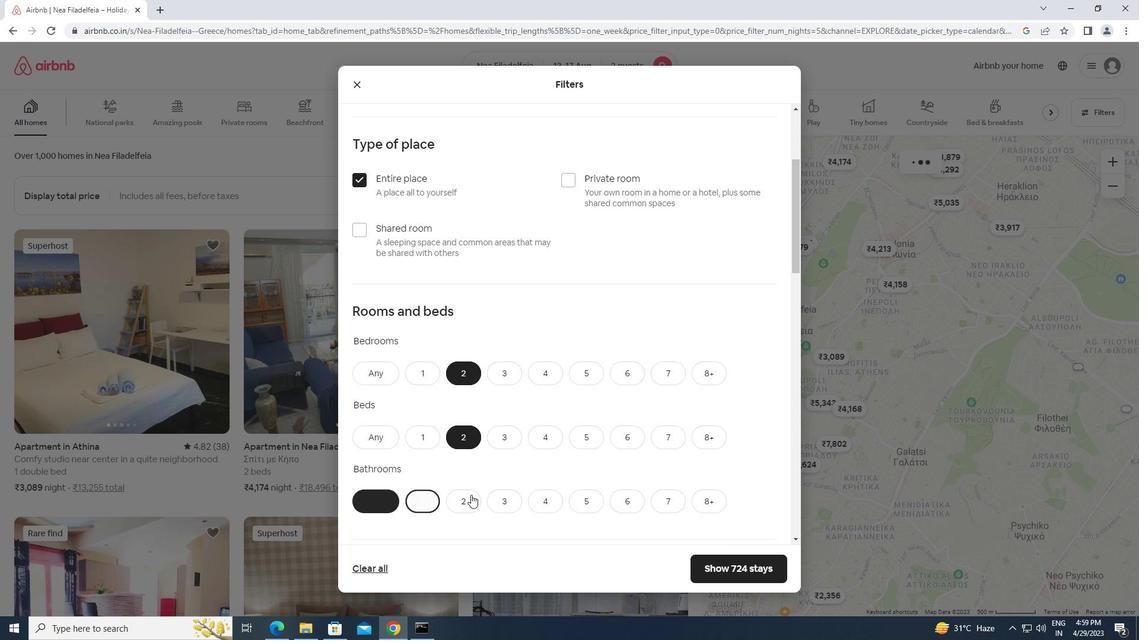 
Action: Mouse moved to (408, 449)
Screenshot: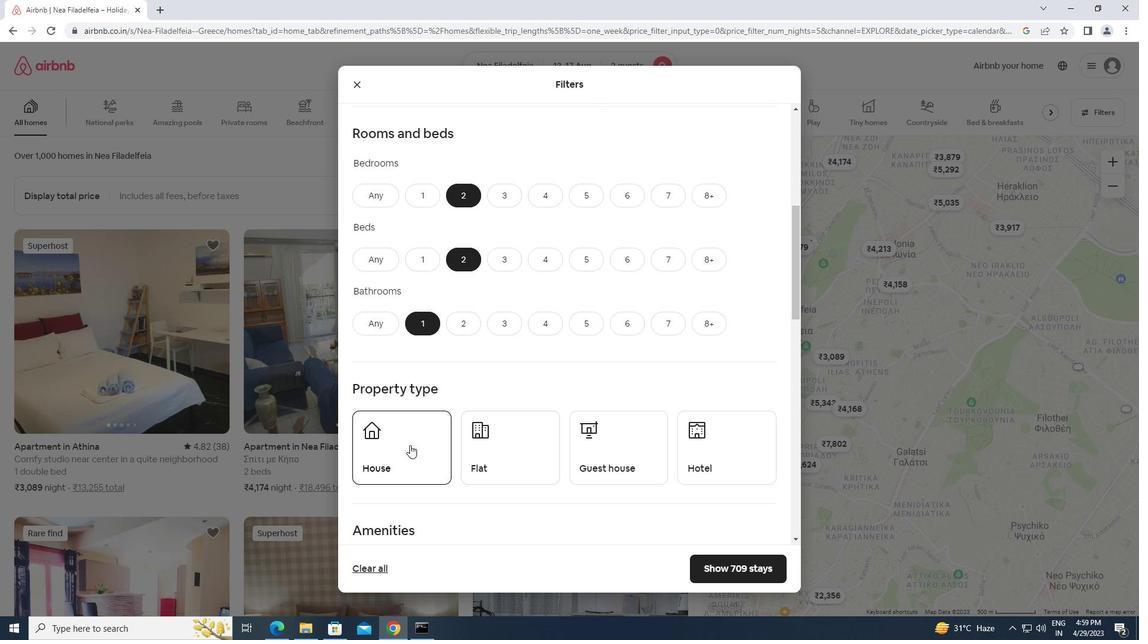 
Action: Mouse pressed left at (408, 449)
Screenshot: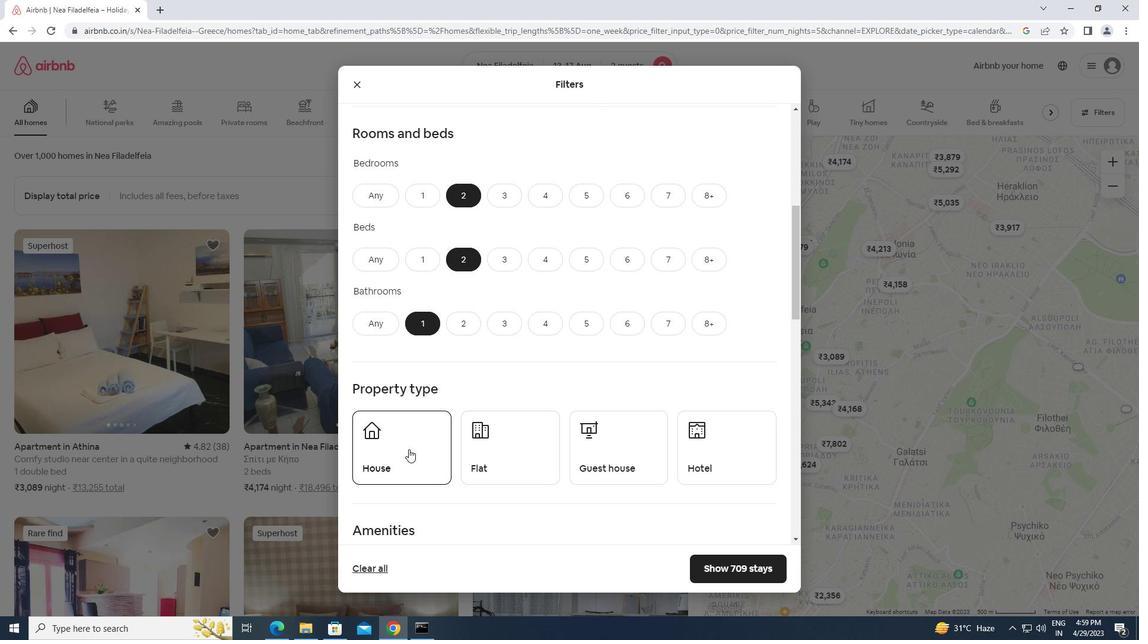 
Action: Mouse moved to (519, 454)
Screenshot: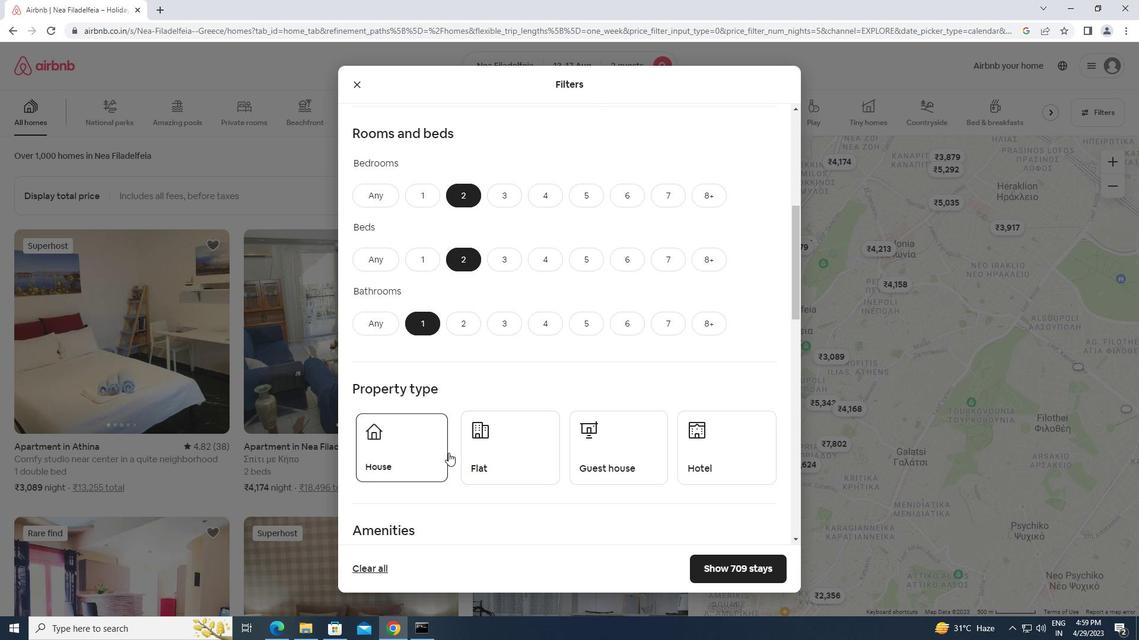 
Action: Mouse pressed left at (519, 454)
Screenshot: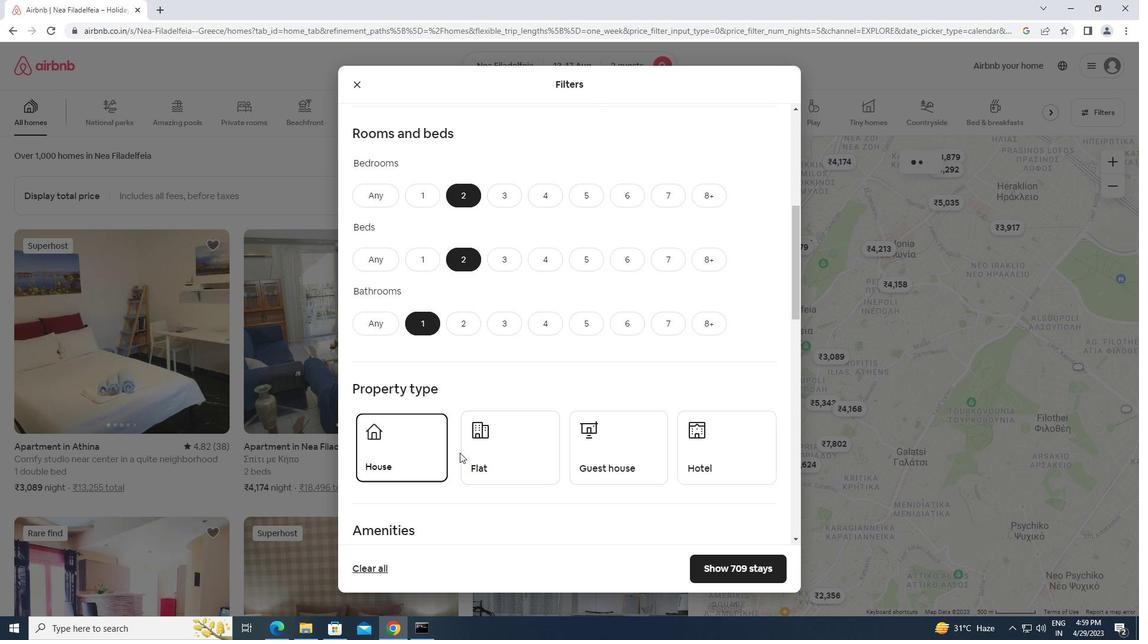 
Action: Mouse moved to (725, 463)
Screenshot: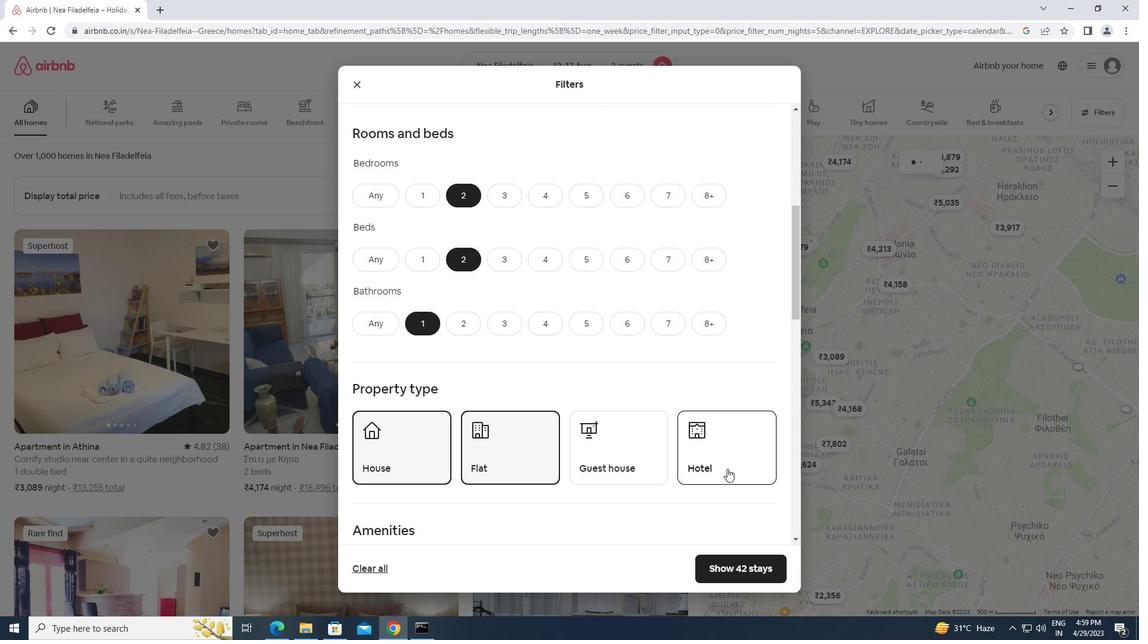 
Action: Mouse pressed left at (725, 463)
Screenshot: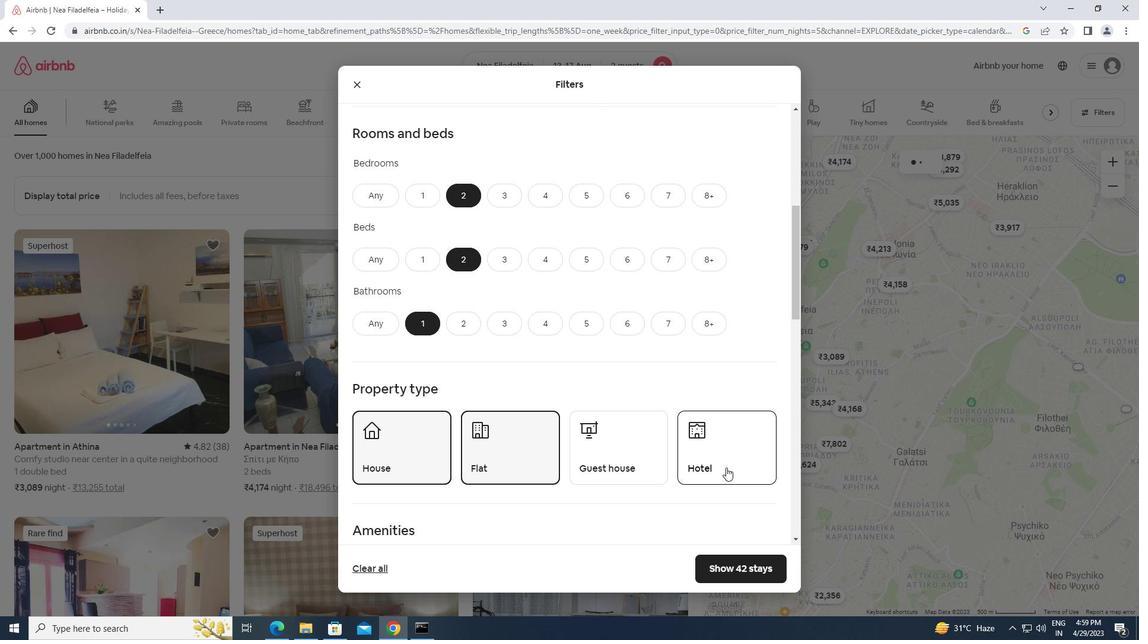 
Action: Mouse moved to (579, 532)
Screenshot: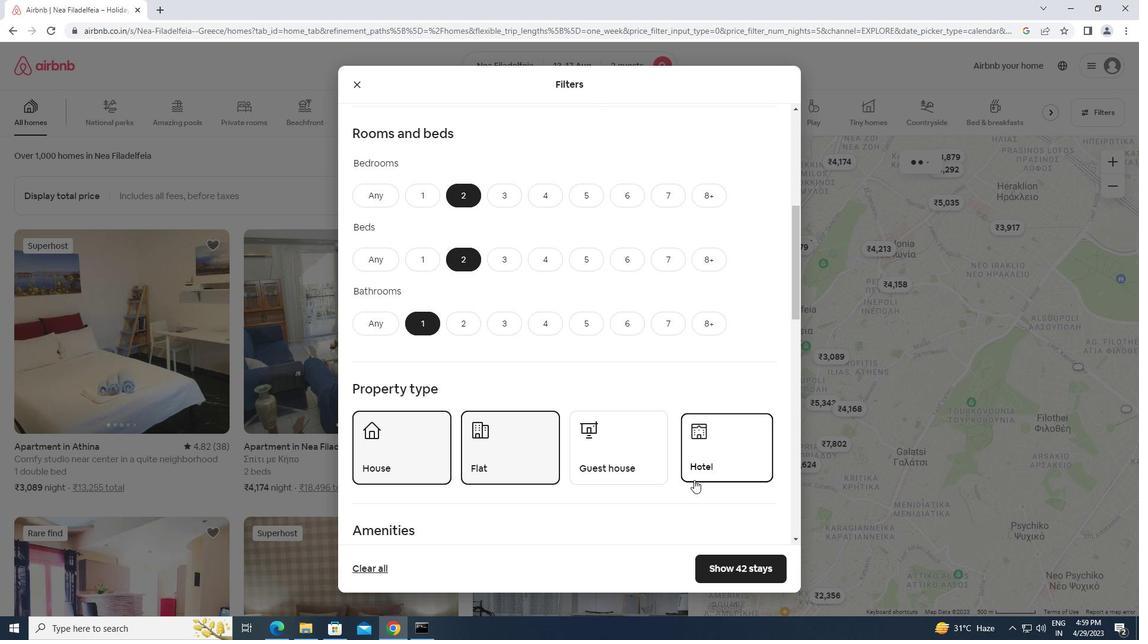 
Action: Mouse scrolled (579, 532) with delta (0, 0)
Screenshot: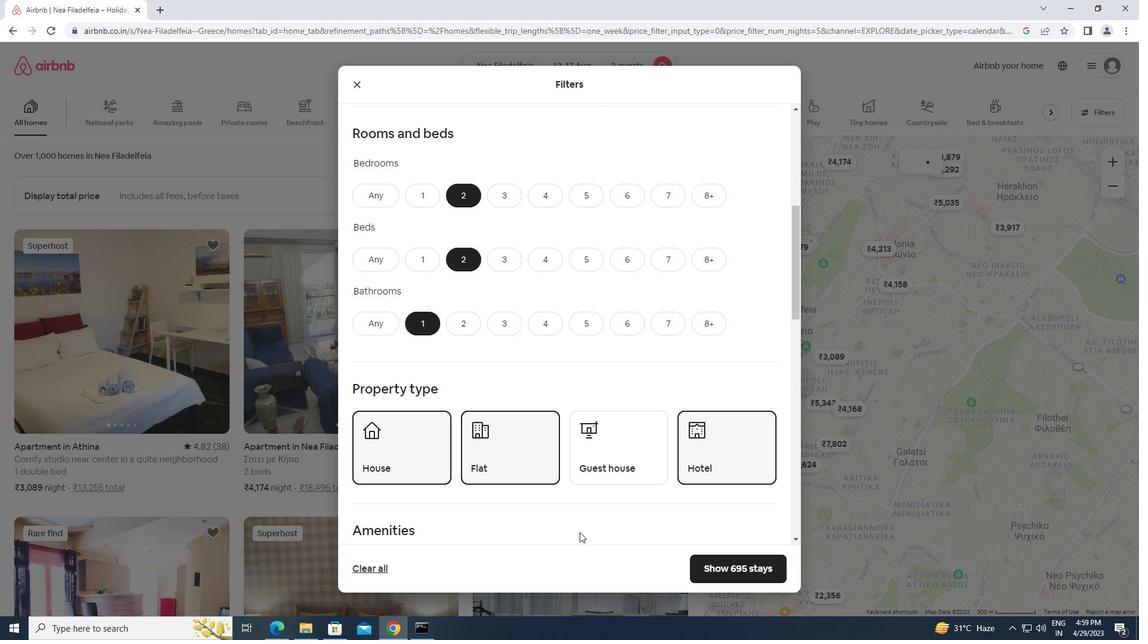 
Action: Mouse scrolled (579, 532) with delta (0, 0)
Screenshot: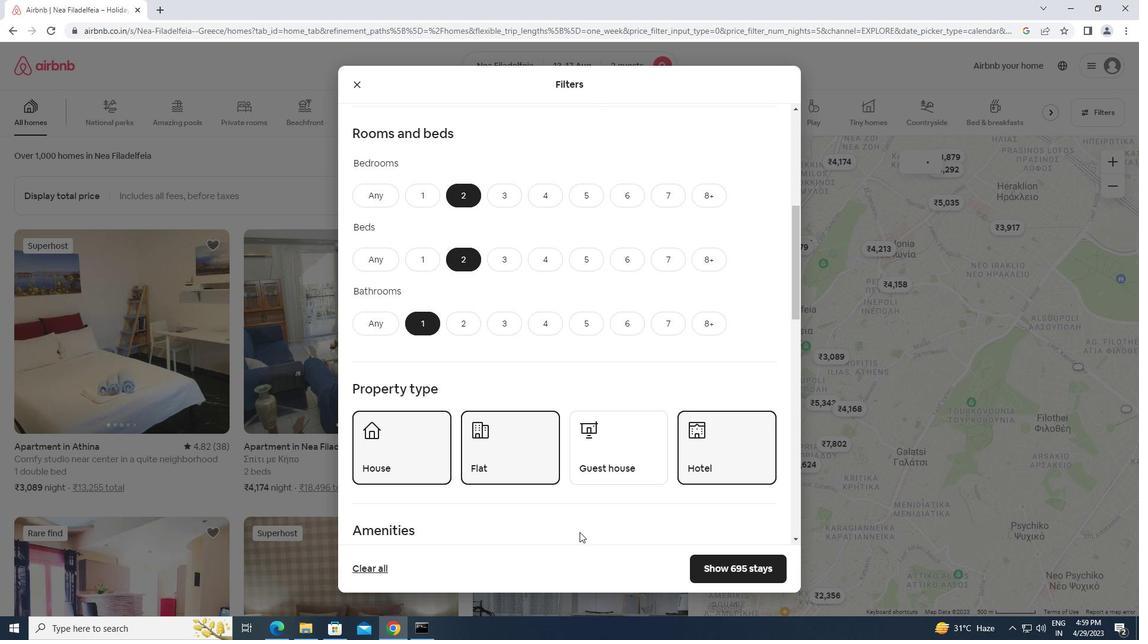 
Action: Mouse scrolled (579, 532) with delta (0, 0)
Screenshot: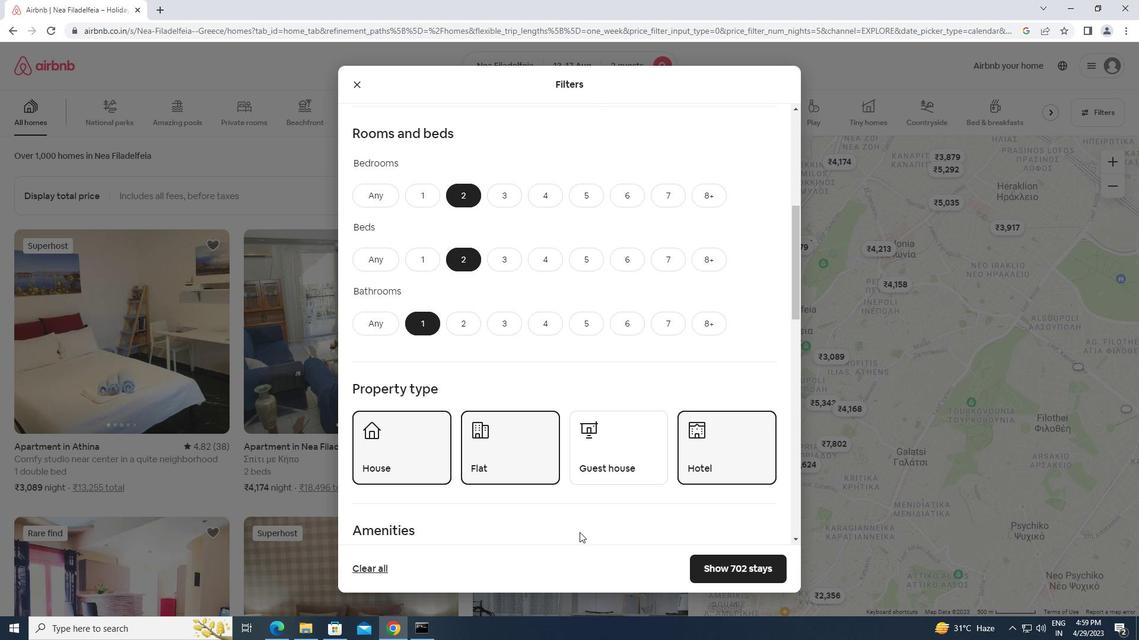 
Action: Mouse scrolled (579, 532) with delta (0, 0)
Screenshot: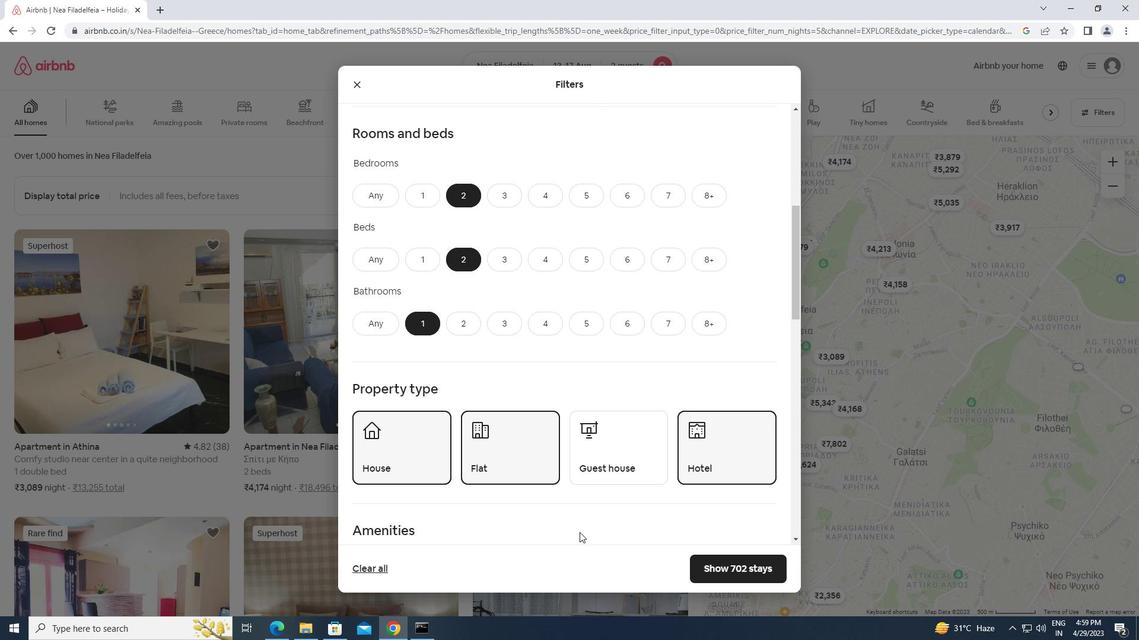 
Action: Mouse moved to (565, 351)
Screenshot: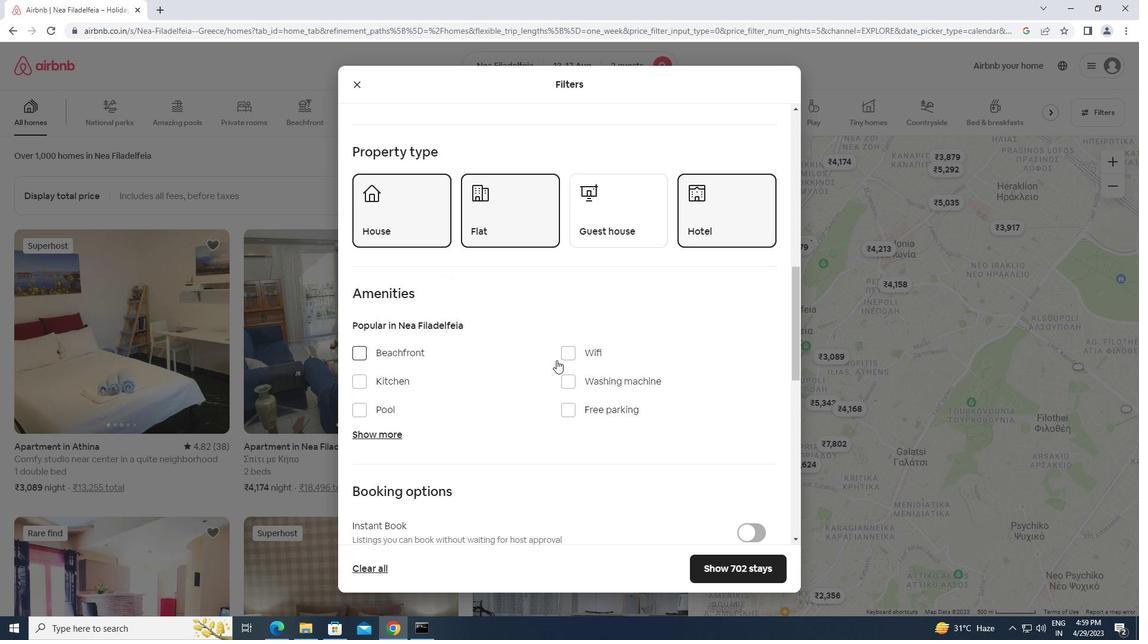 
Action: Mouse pressed left at (565, 351)
Screenshot: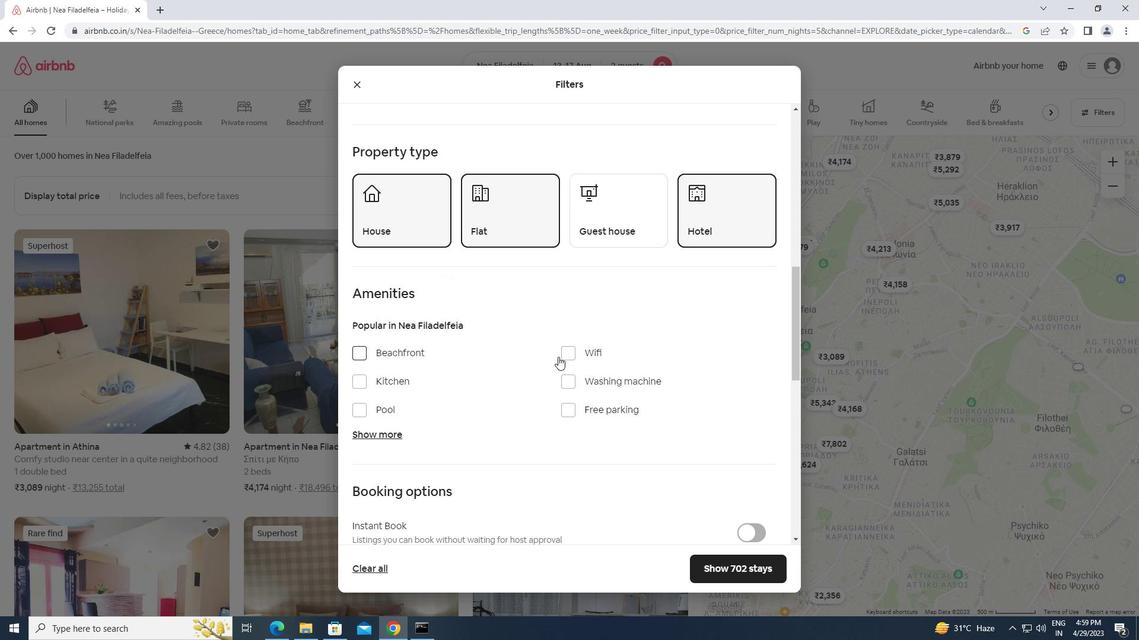 
Action: Mouse moved to (567, 383)
Screenshot: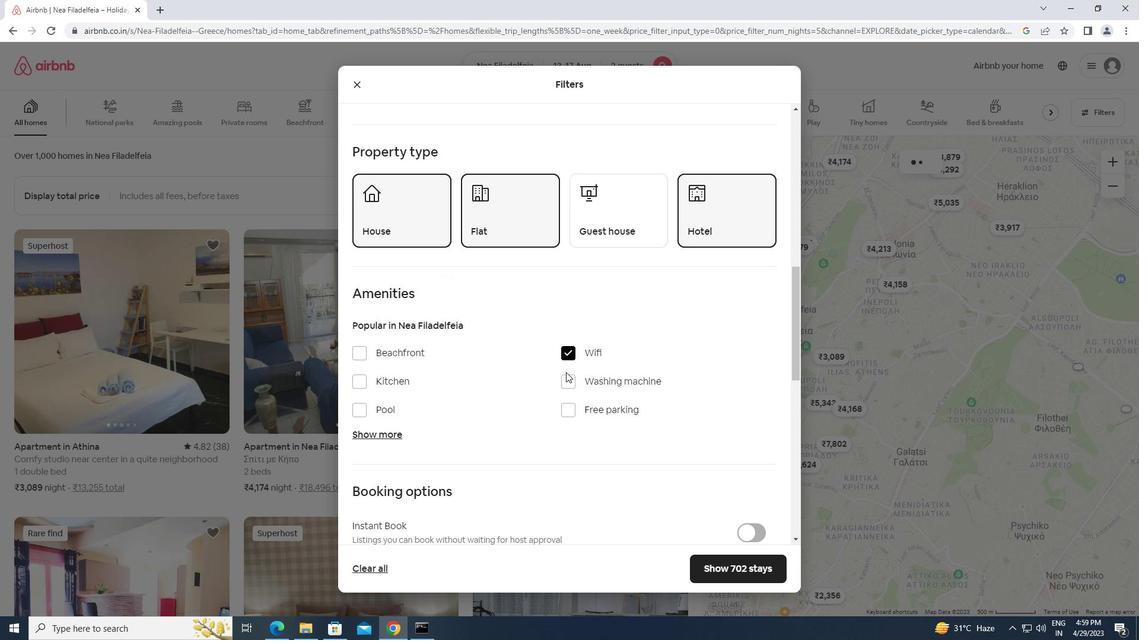 
Action: Mouse pressed left at (567, 383)
Screenshot: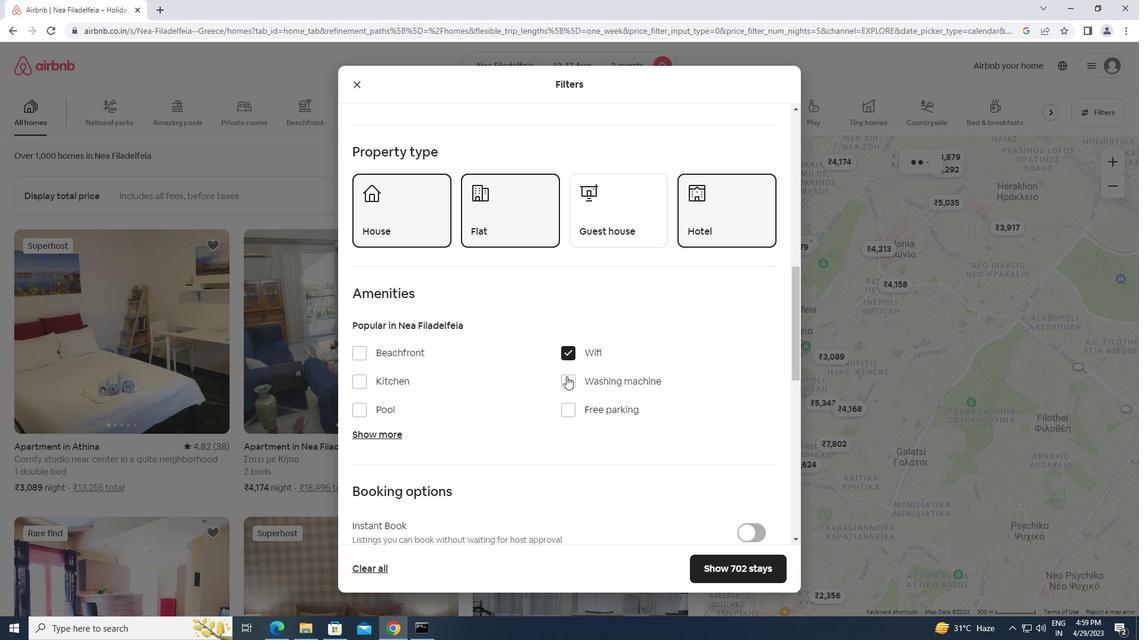 
Action: Mouse moved to (613, 396)
Screenshot: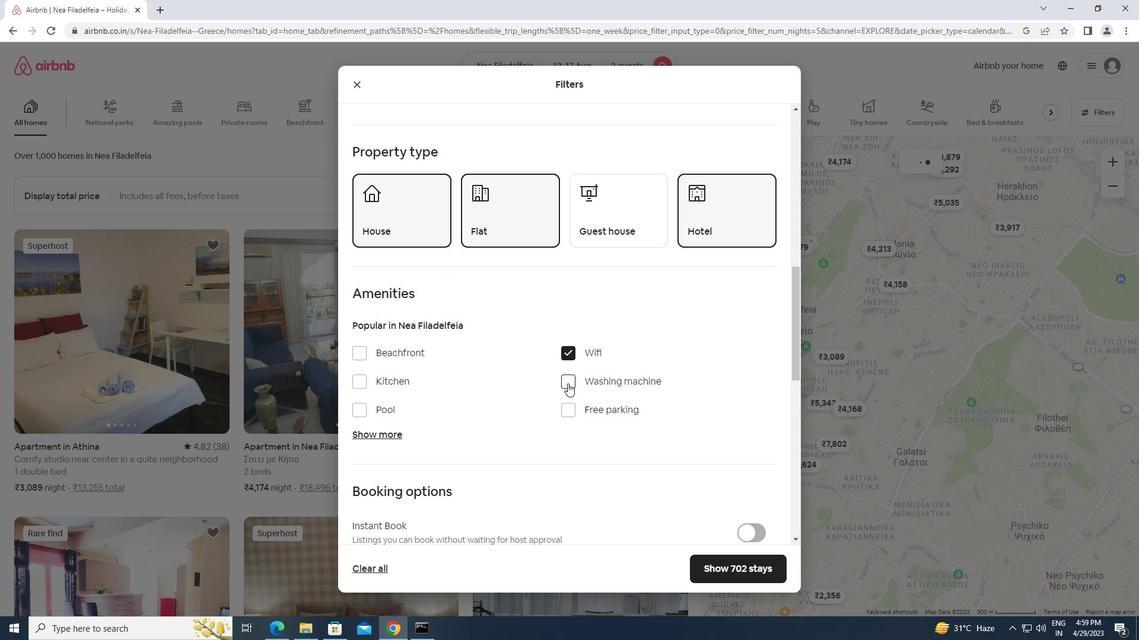 
Action: Mouse scrolled (613, 396) with delta (0, 0)
Screenshot: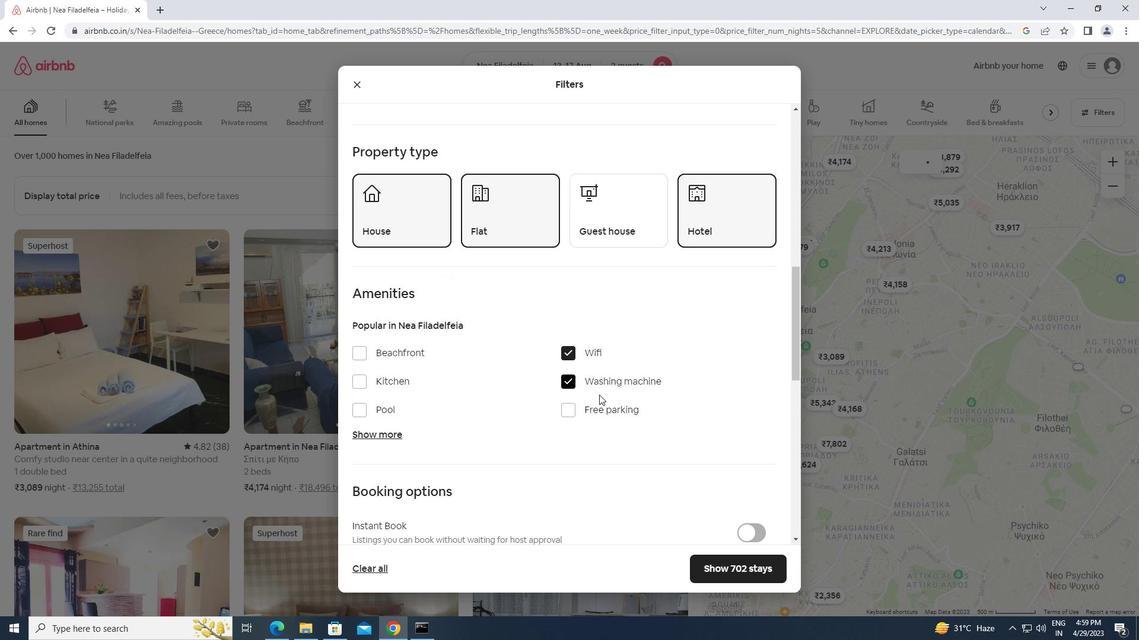 
Action: Mouse moved to (614, 396)
Screenshot: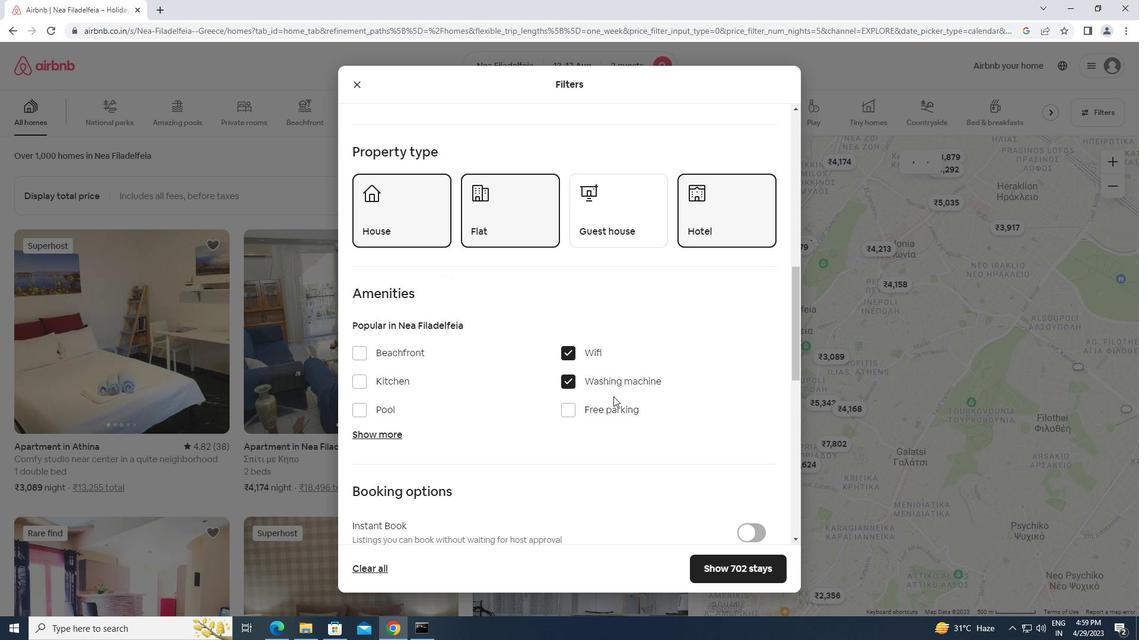 
Action: Mouse scrolled (614, 396) with delta (0, 0)
Screenshot: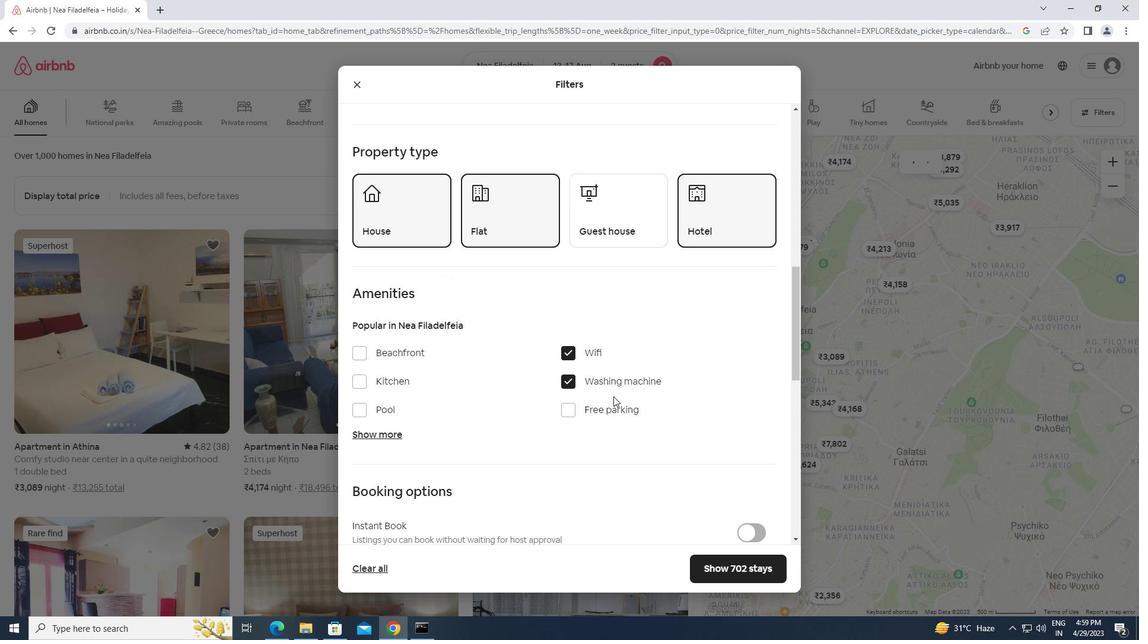 
Action: Mouse scrolled (614, 396) with delta (0, 0)
Screenshot: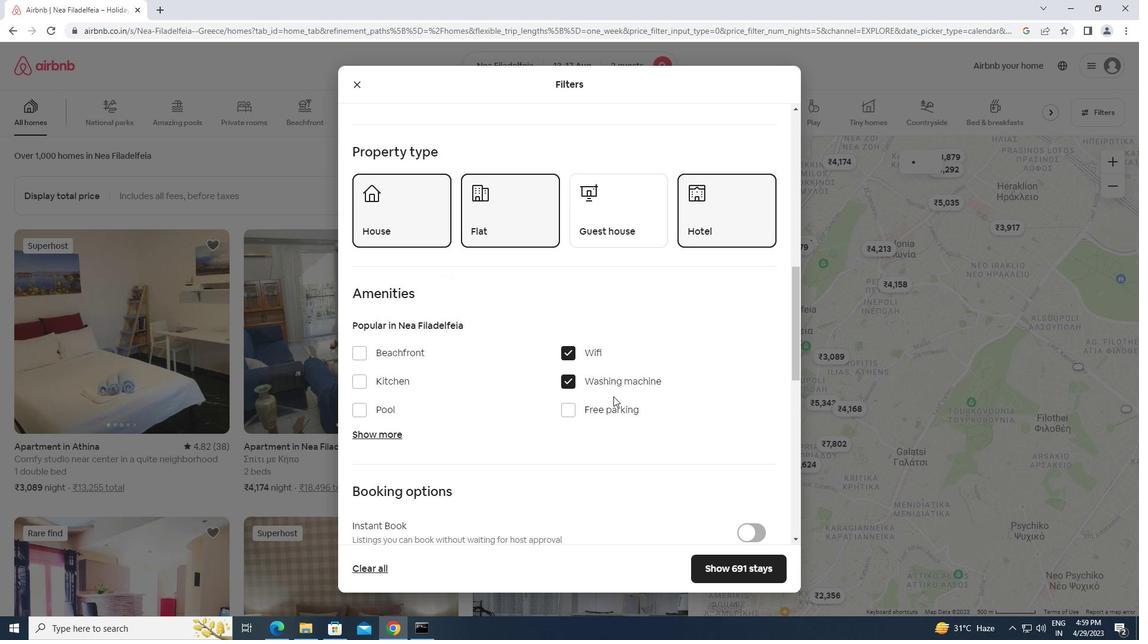 
Action: Mouse moved to (752, 386)
Screenshot: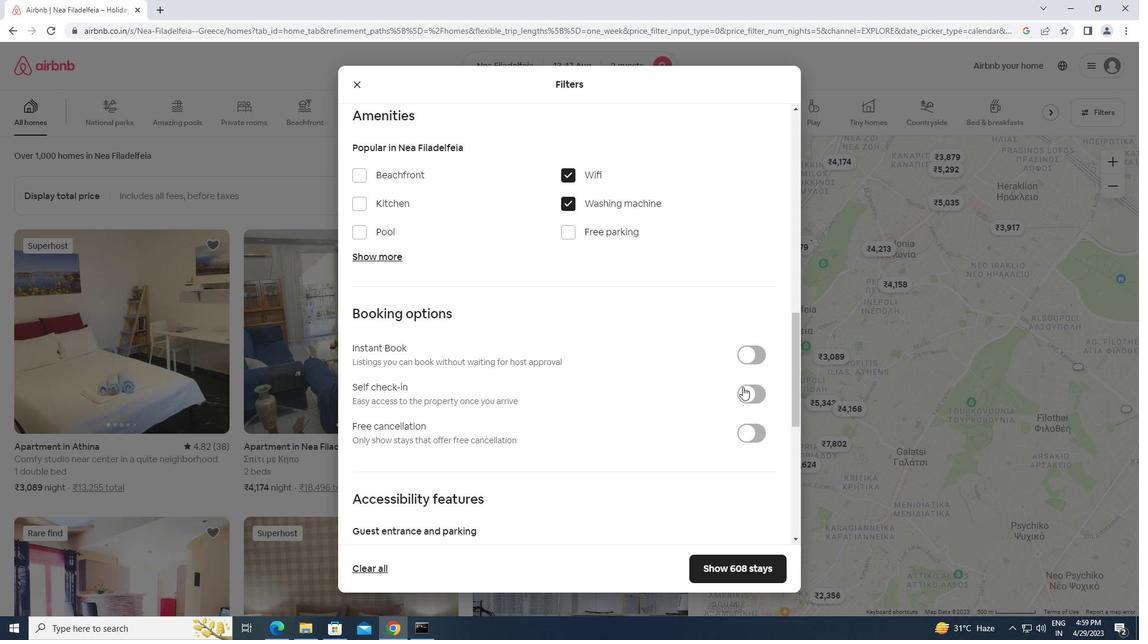 
Action: Mouse pressed left at (752, 386)
Screenshot: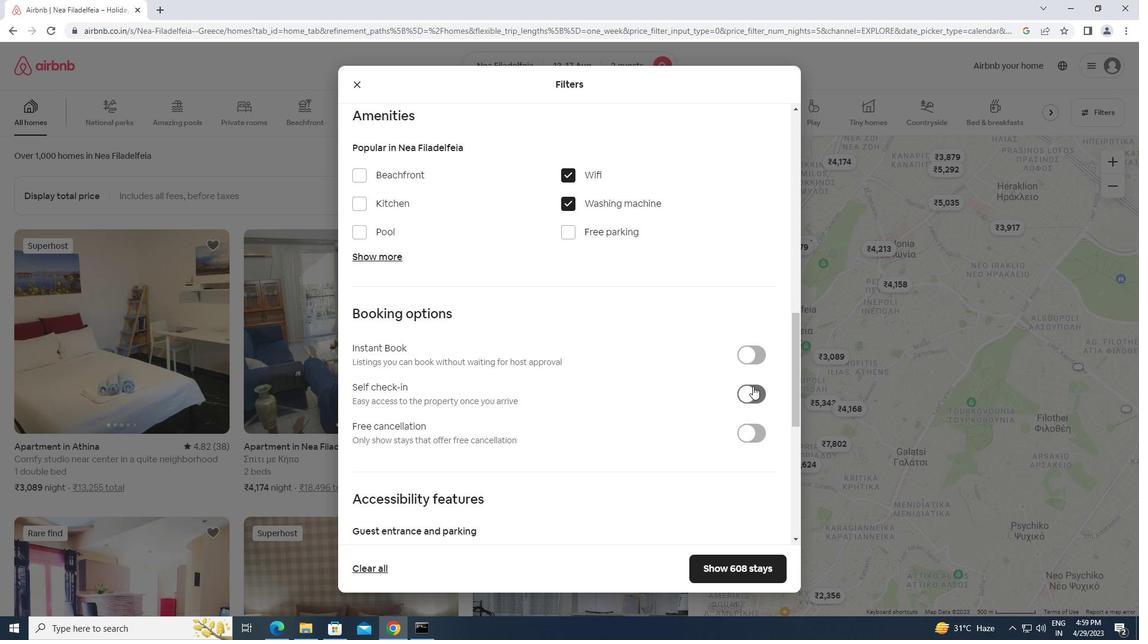 
Action: Mouse moved to (652, 415)
Screenshot: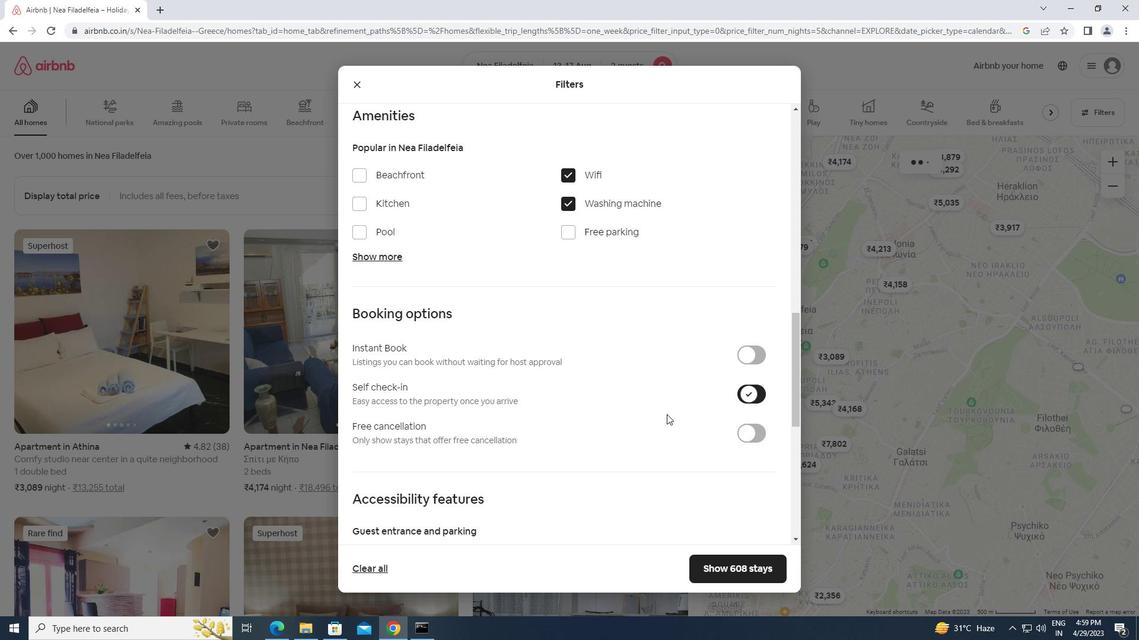 
Action: Mouse scrolled (652, 414) with delta (0, 0)
Screenshot: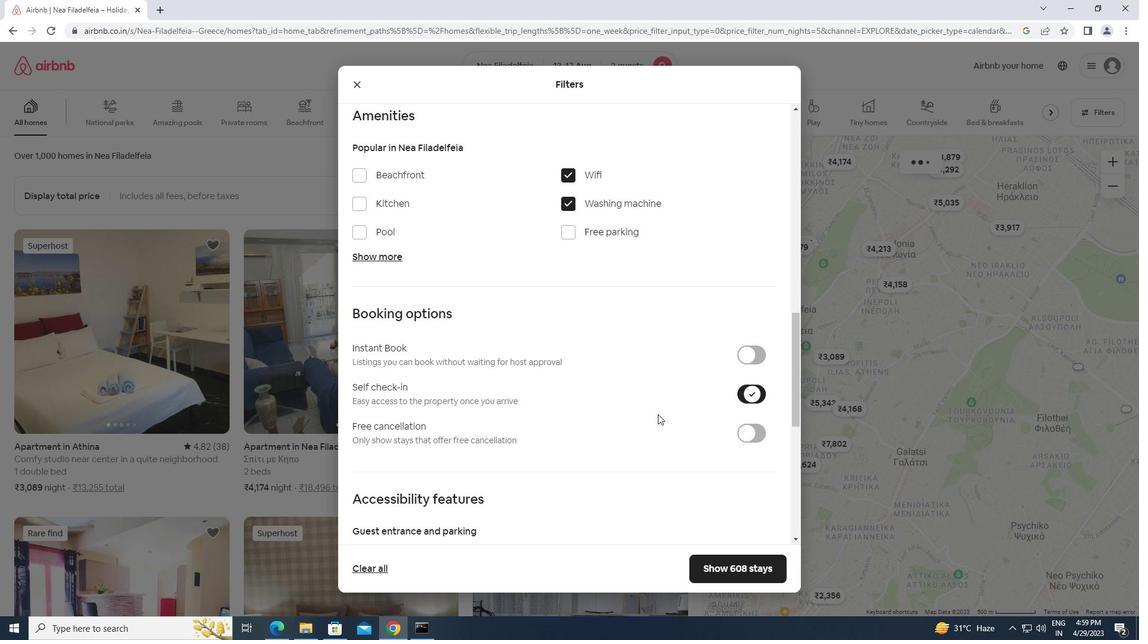 
Action: Mouse moved to (652, 415)
Screenshot: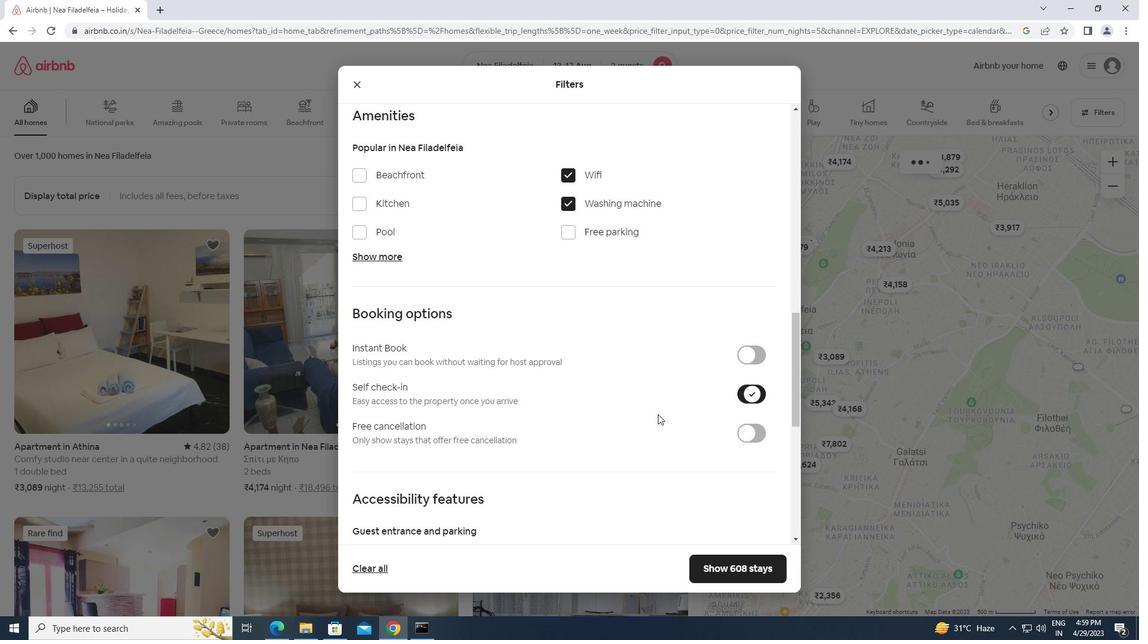 
Action: Mouse scrolled (652, 414) with delta (0, 0)
Screenshot: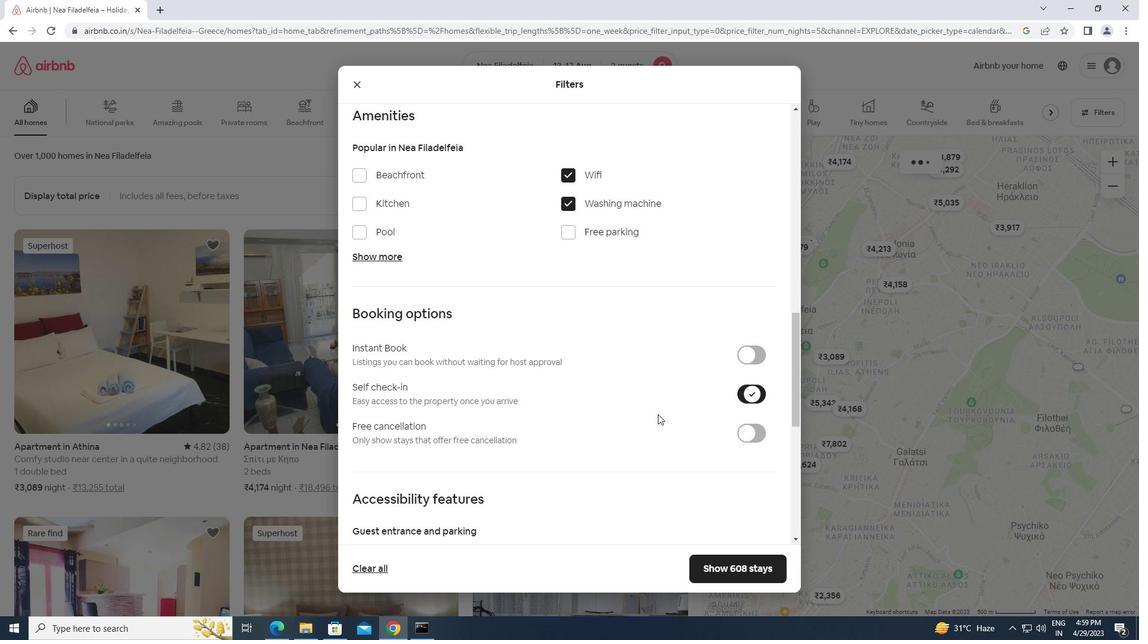 
Action: Mouse scrolled (652, 414) with delta (0, 0)
Screenshot: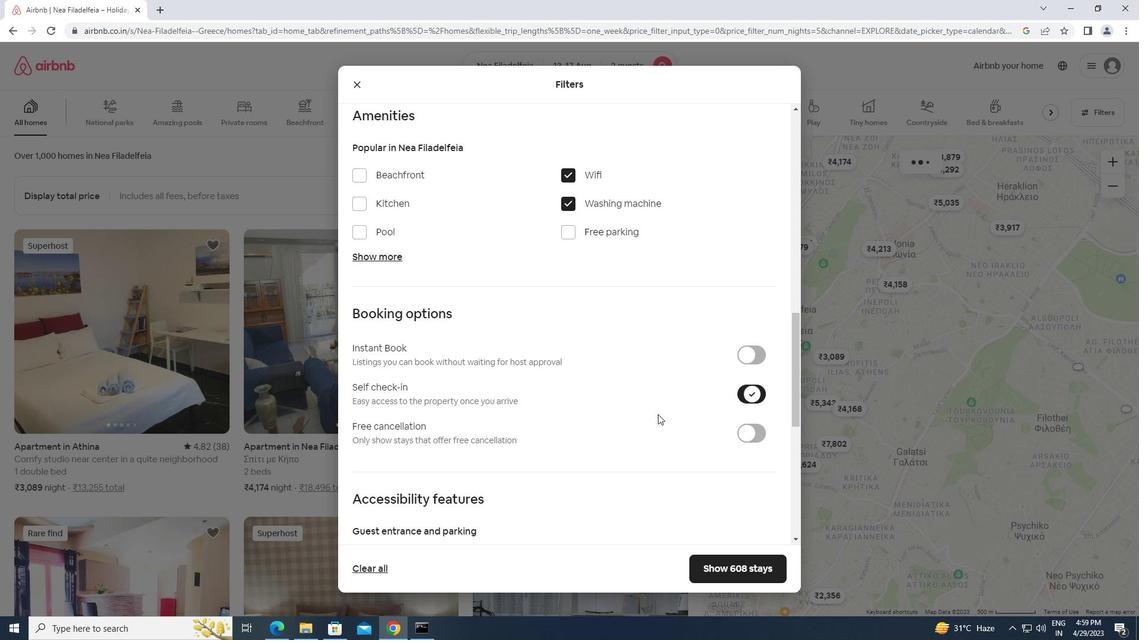 
Action: Mouse scrolled (652, 414) with delta (0, 0)
Screenshot: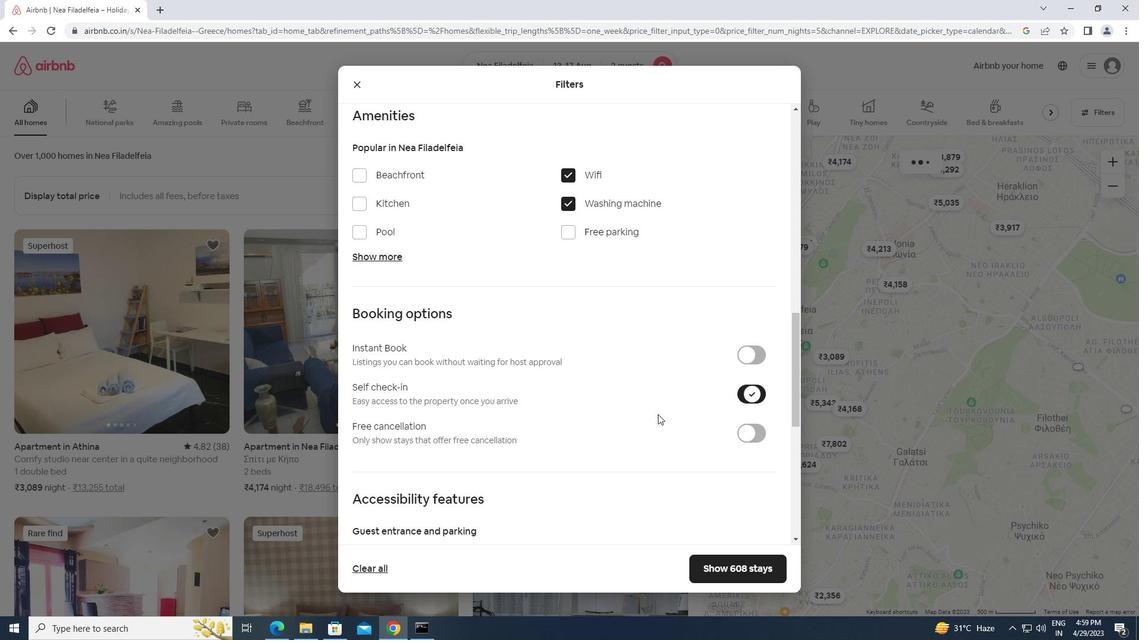 
Action: Mouse scrolled (652, 414) with delta (0, 0)
Screenshot: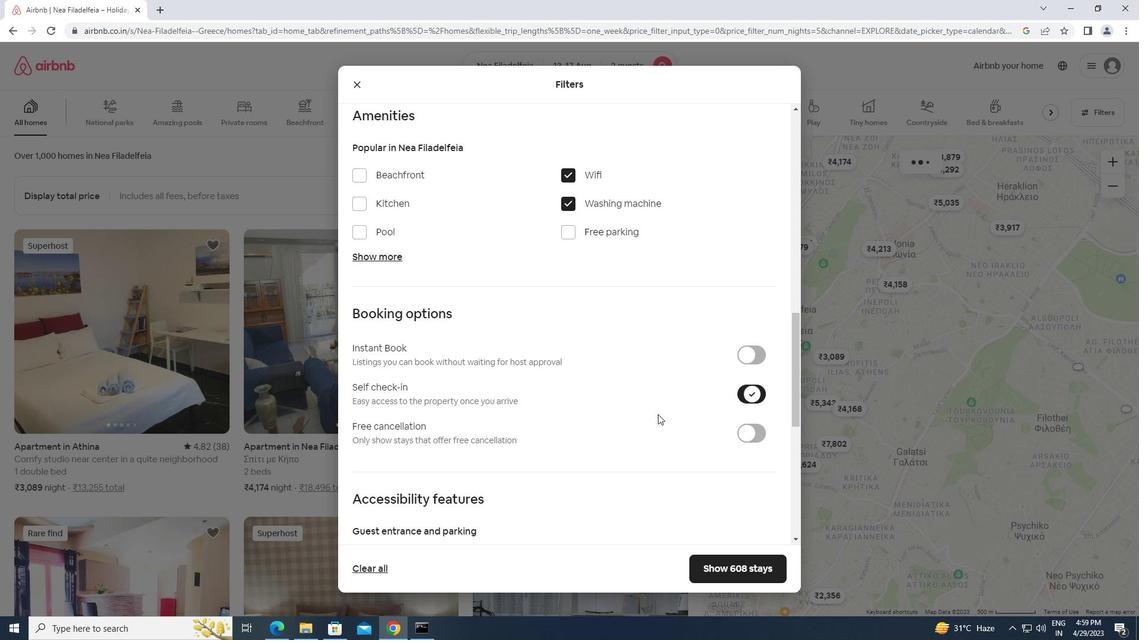 
Action: Mouse scrolled (652, 414) with delta (0, 0)
Screenshot: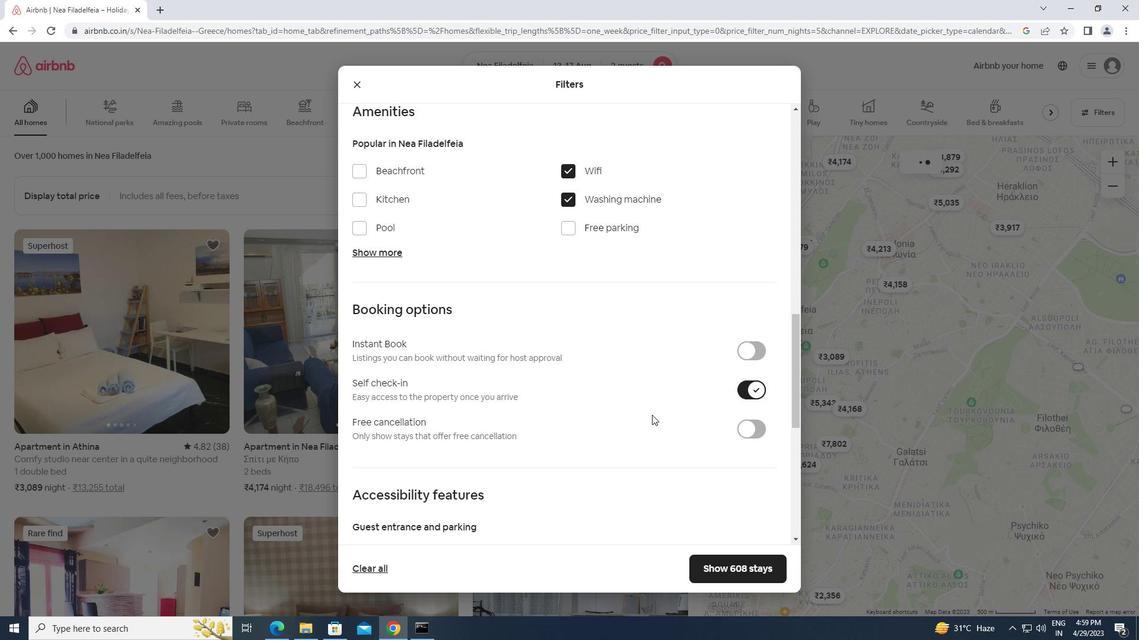 
Action: Mouse scrolled (652, 414) with delta (0, 0)
Screenshot: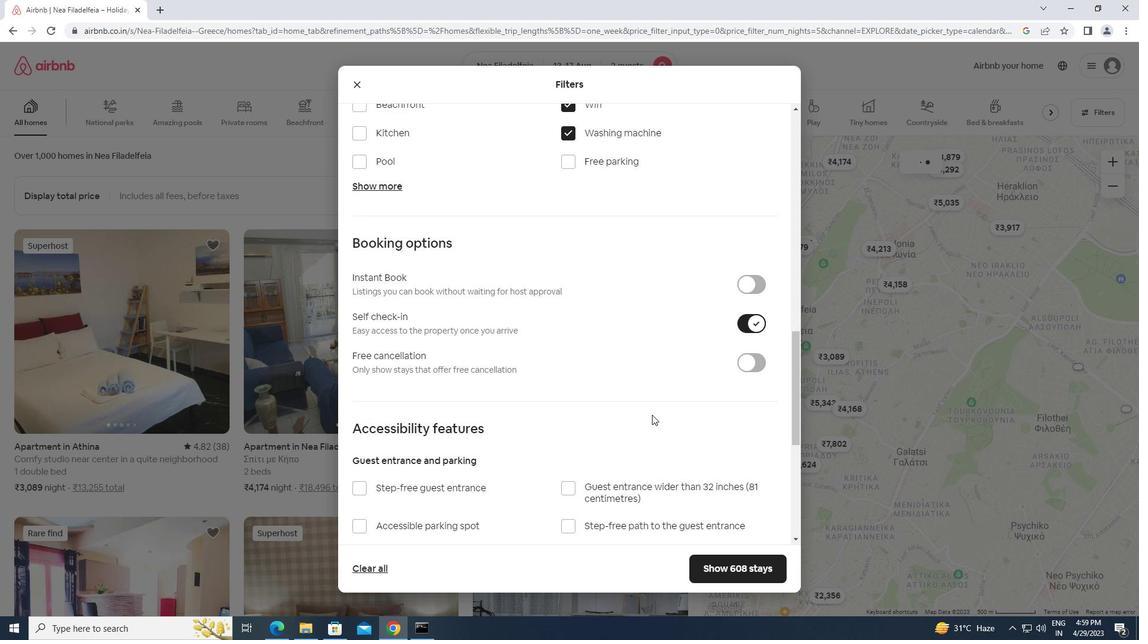 
Action: Mouse scrolled (652, 414) with delta (0, 0)
Screenshot: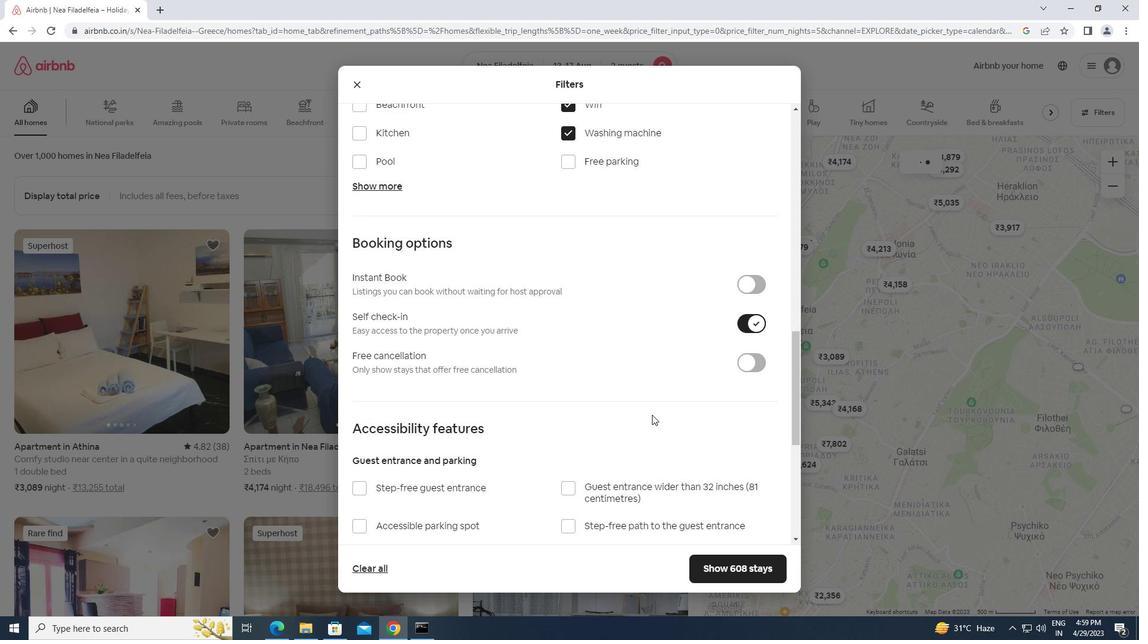 
Action: Mouse scrolled (652, 414) with delta (0, 0)
Screenshot: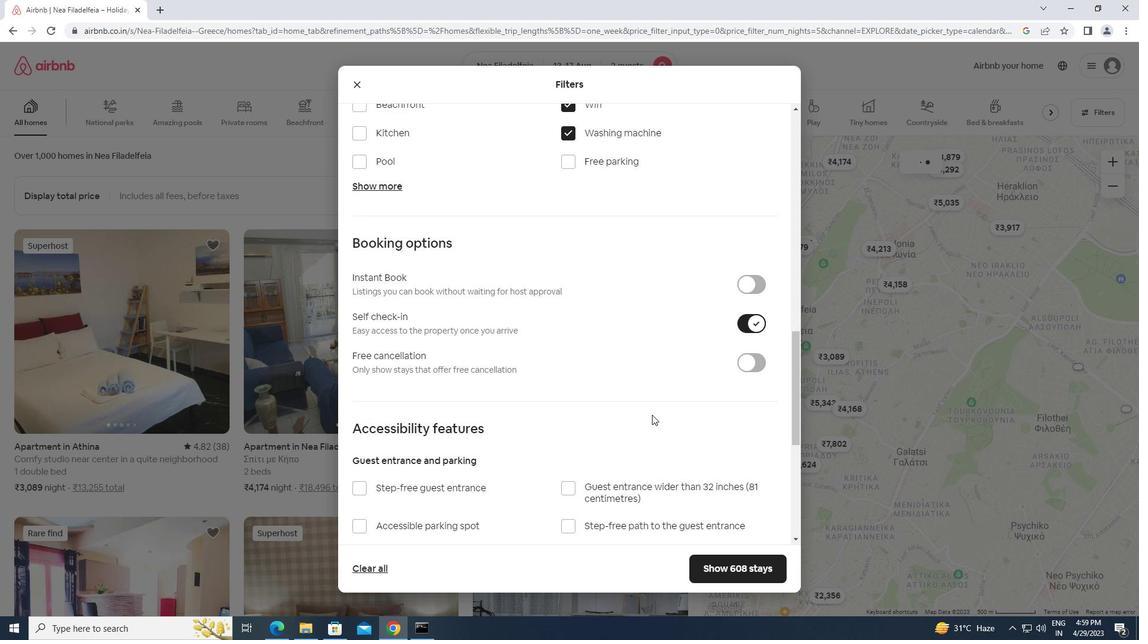 
Action: Mouse scrolled (652, 414) with delta (0, 0)
Screenshot: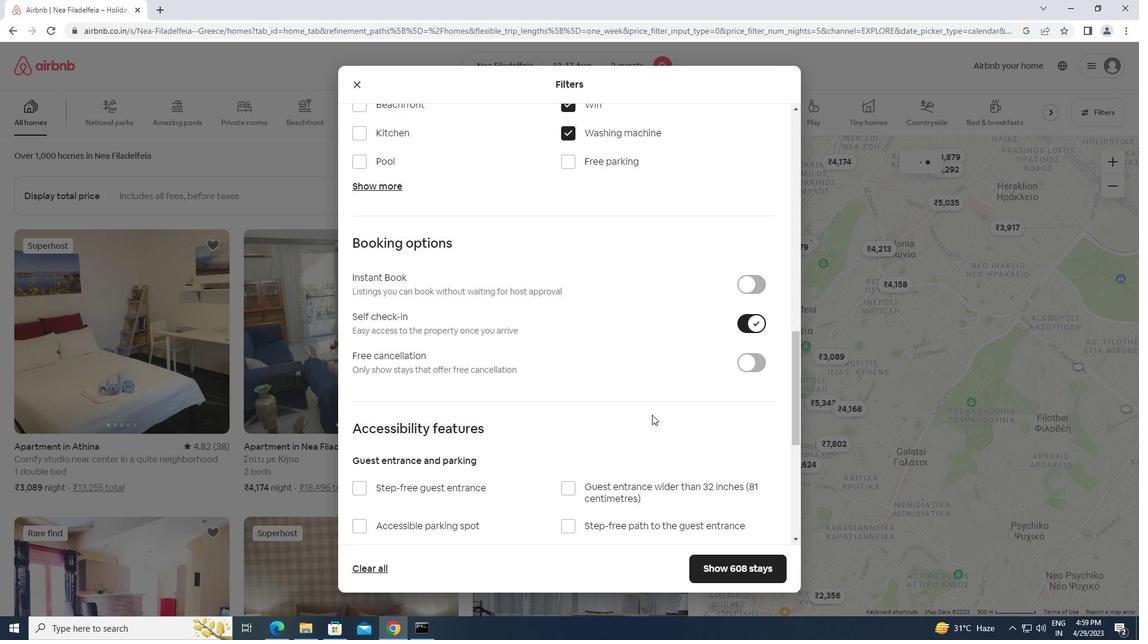 
Action: Mouse scrolled (652, 414) with delta (0, 0)
Screenshot: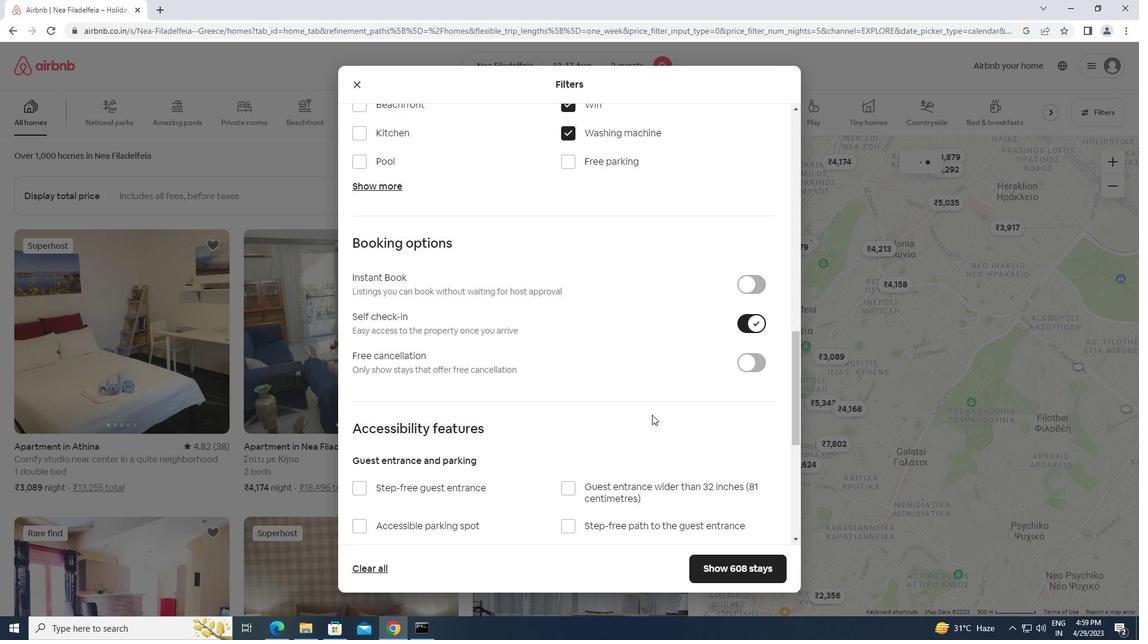 
Action: Mouse moved to (341, 453)
Screenshot: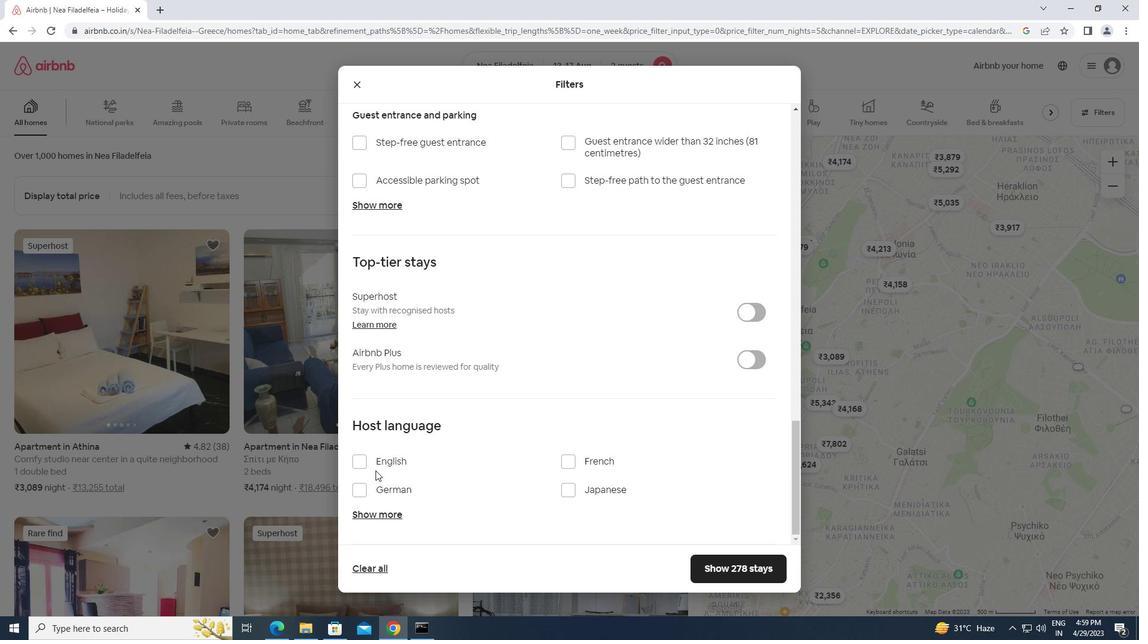 
Action: Mouse pressed left at (341, 453)
Screenshot: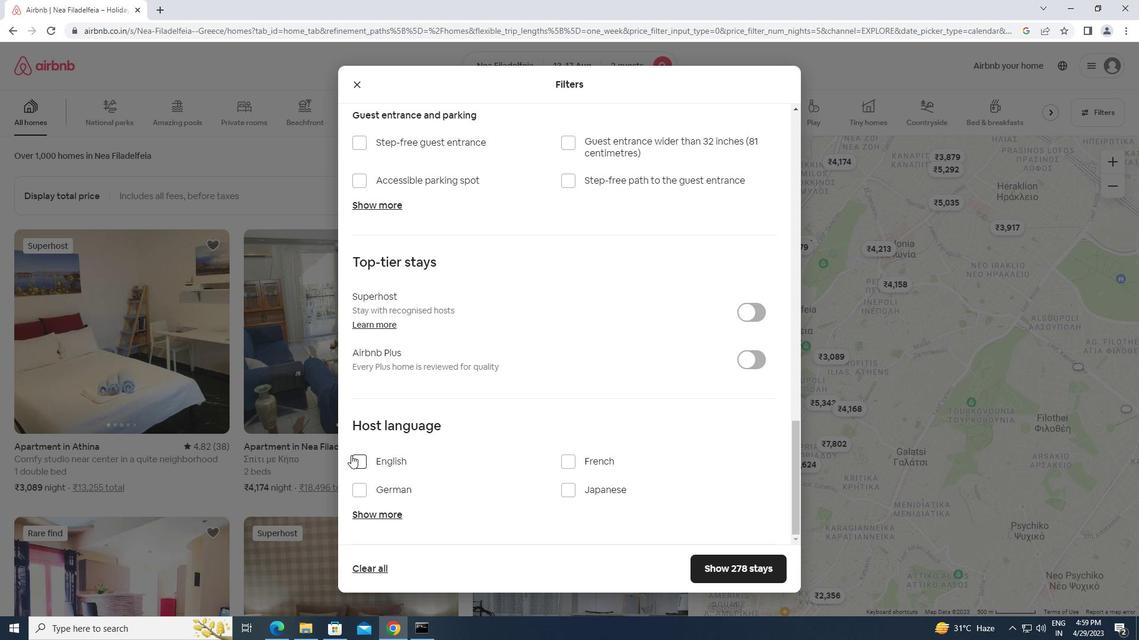 
Action: Mouse moved to (351, 458)
Screenshot: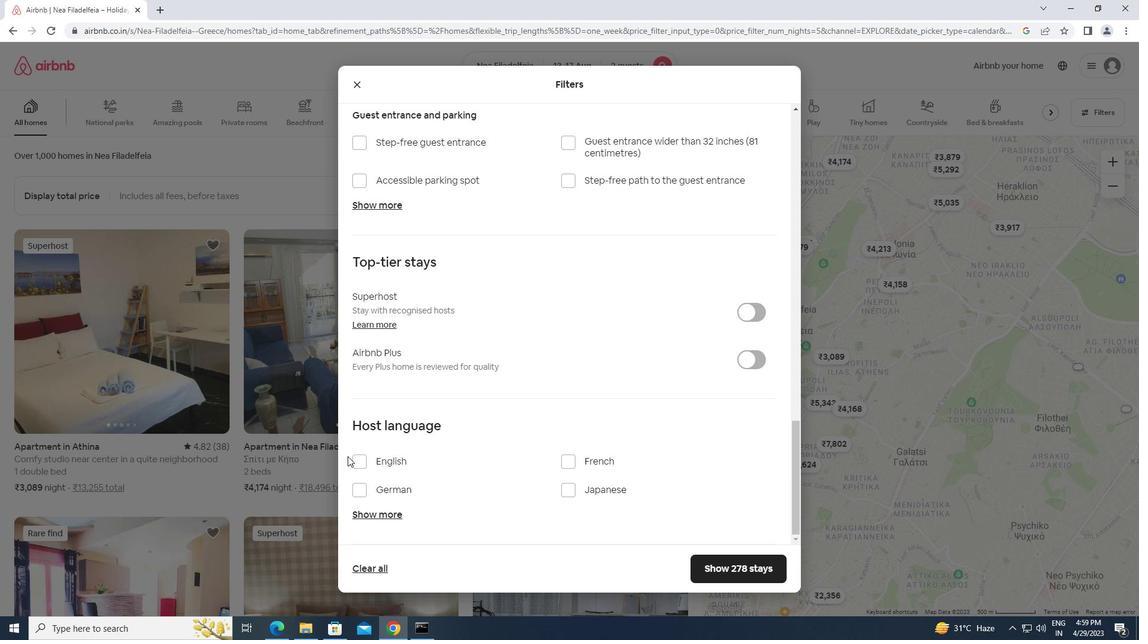 
Action: Mouse pressed left at (351, 458)
Screenshot: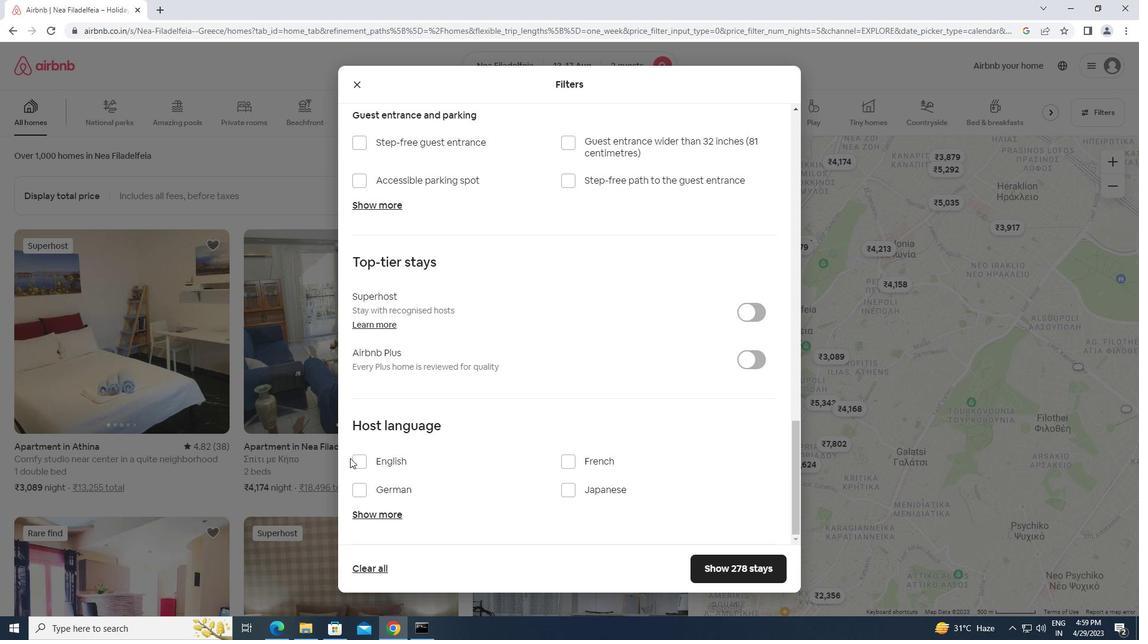 
Action: Mouse moved to (361, 458)
Screenshot: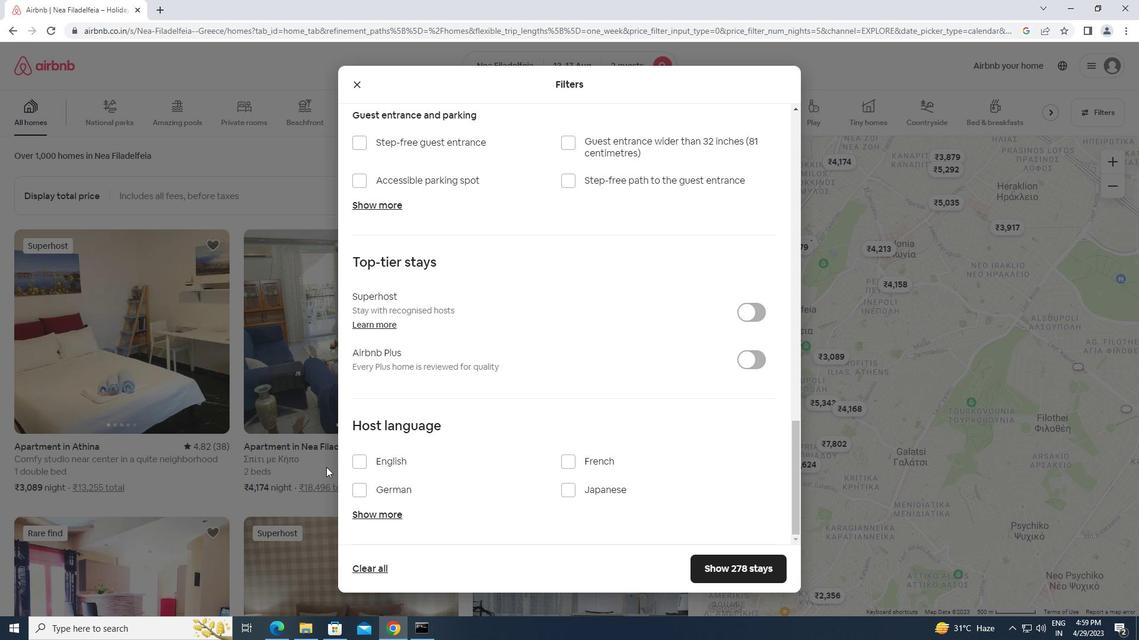 
Action: Mouse pressed left at (361, 458)
Screenshot: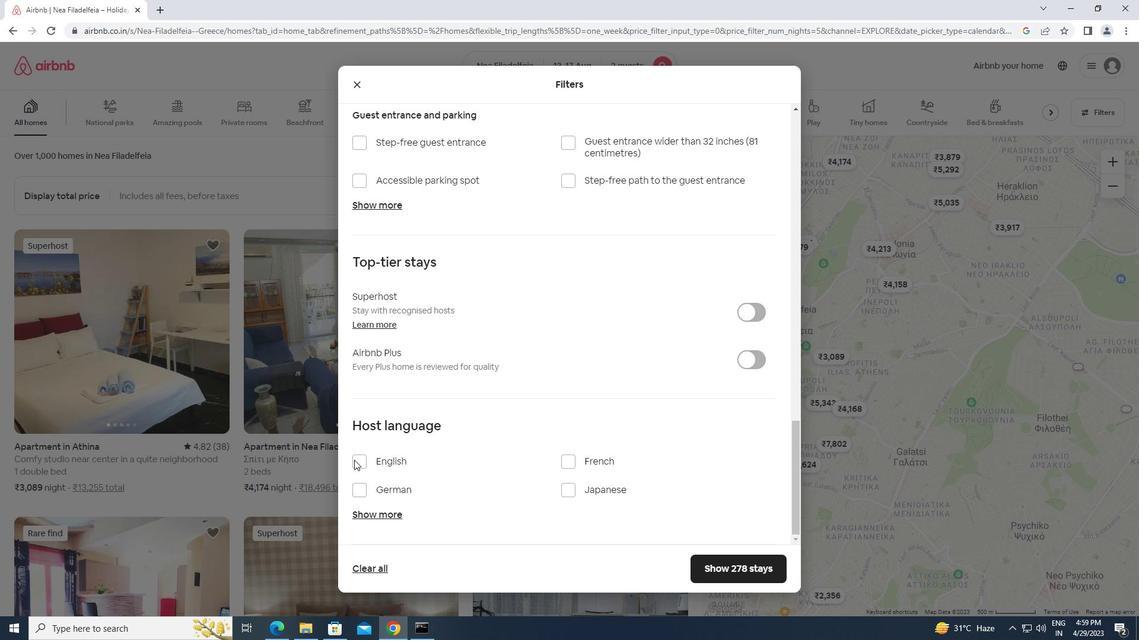
Action: Mouse moved to (724, 563)
Screenshot: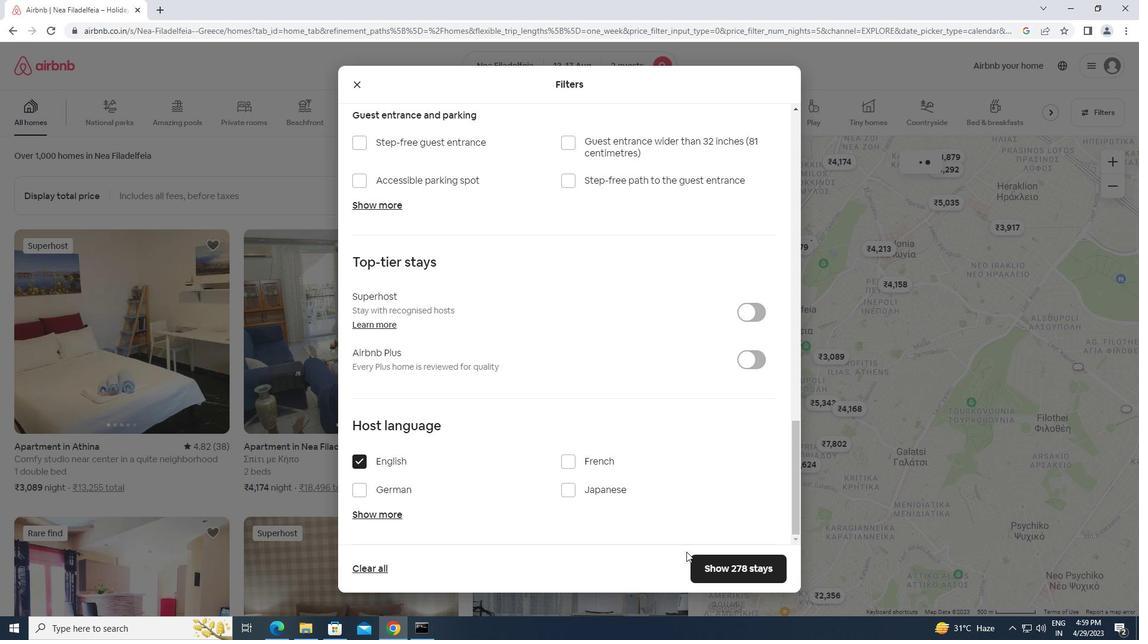 
Action: Mouse pressed left at (724, 563)
Screenshot: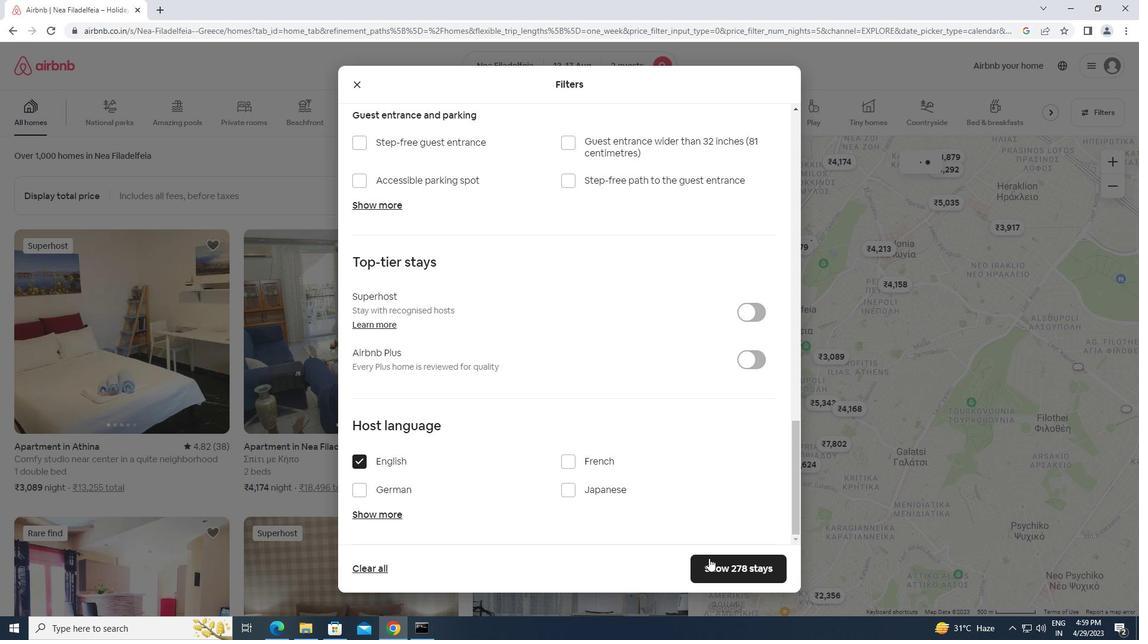 
